 Task: Find connections with filter location Feicheng with filter topic #SEOwith filter profile language French with filter current company IPE Global Limited with filter school Uttarakhand Technical University with filter industry Primary and Secondary Education with filter service category Financial Advisory with filter keywords title Couples Counselor
Action: Mouse moved to (481, 42)
Screenshot: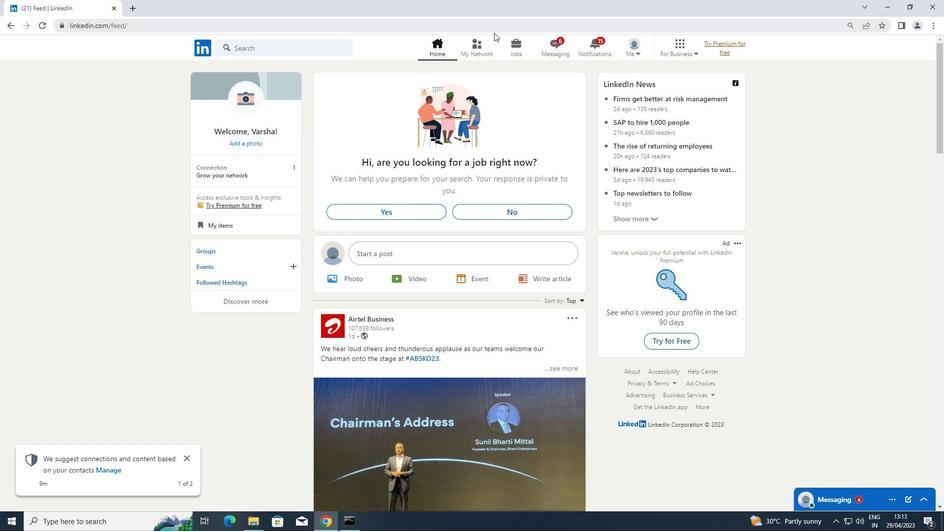 
Action: Mouse pressed left at (481, 42)
Screenshot: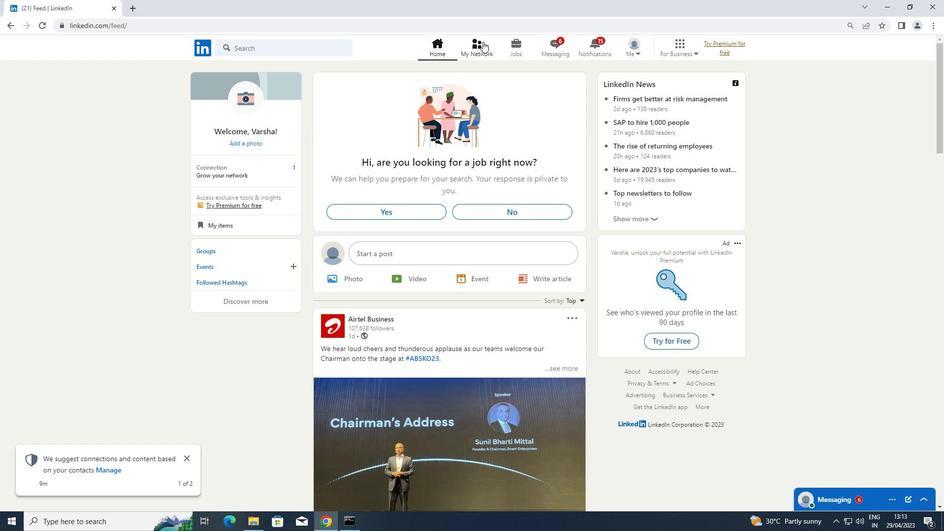 
Action: Mouse moved to (247, 97)
Screenshot: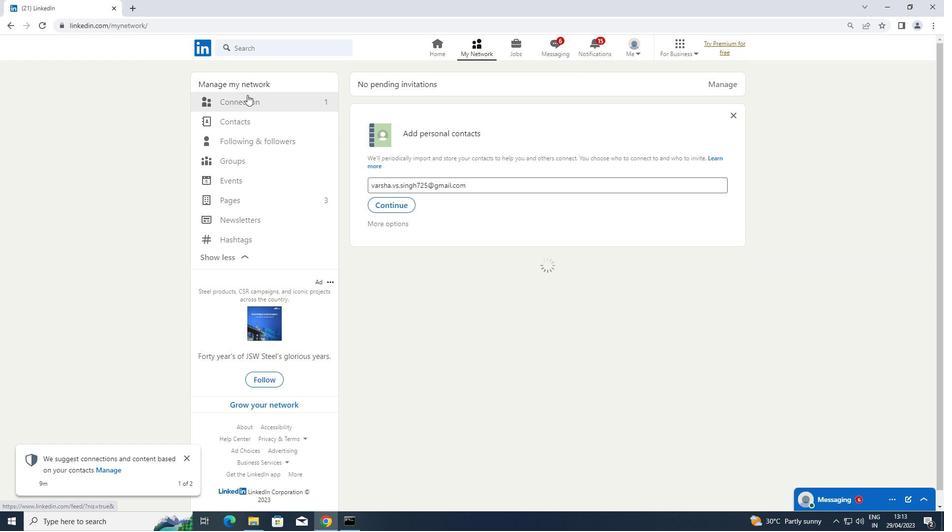 
Action: Mouse pressed left at (247, 97)
Screenshot: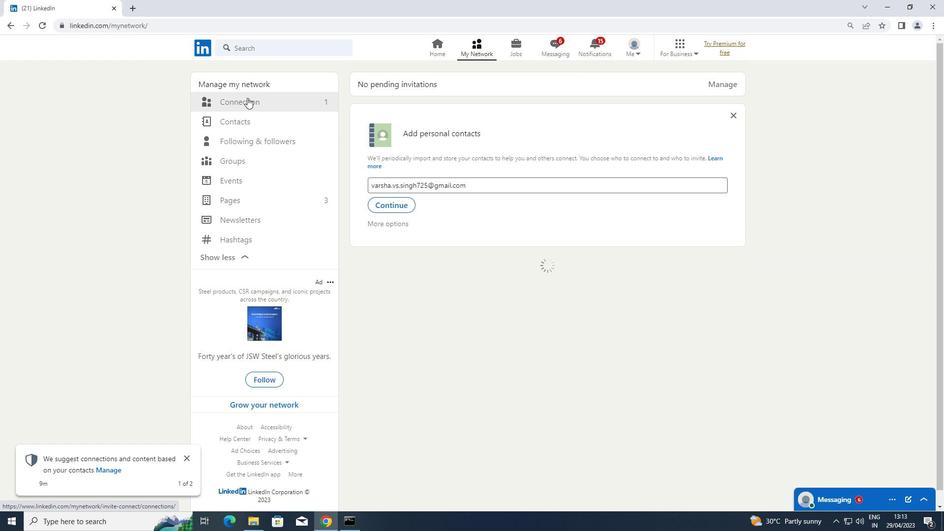 
Action: Mouse moved to (543, 103)
Screenshot: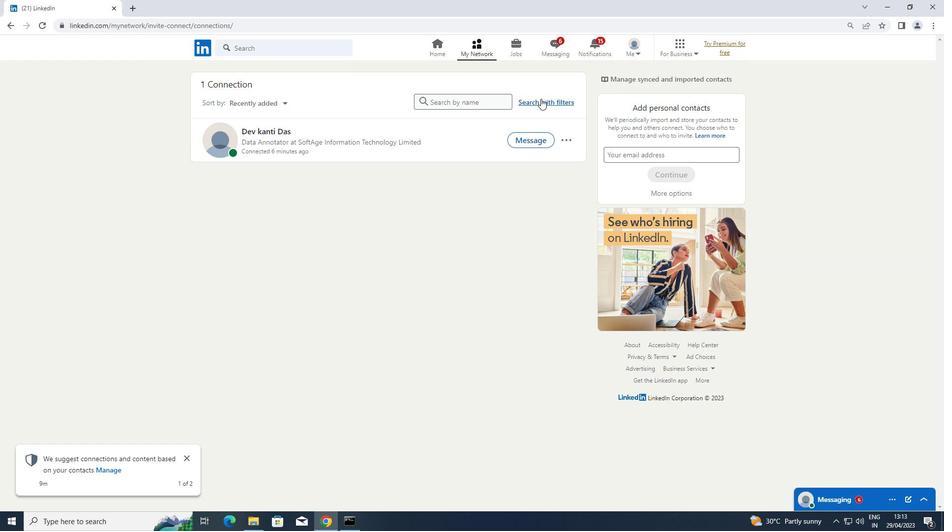 
Action: Mouse pressed left at (543, 103)
Screenshot: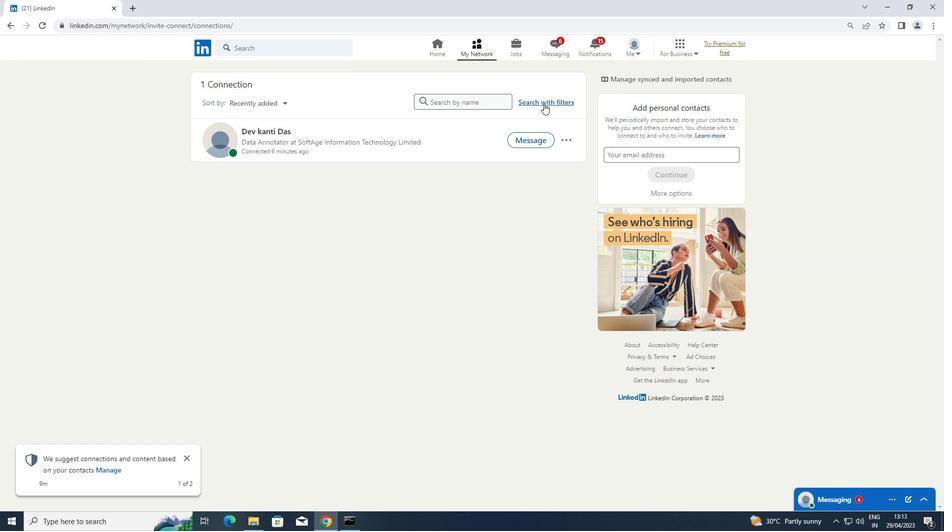
Action: Mouse moved to (500, 80)
Screenshot: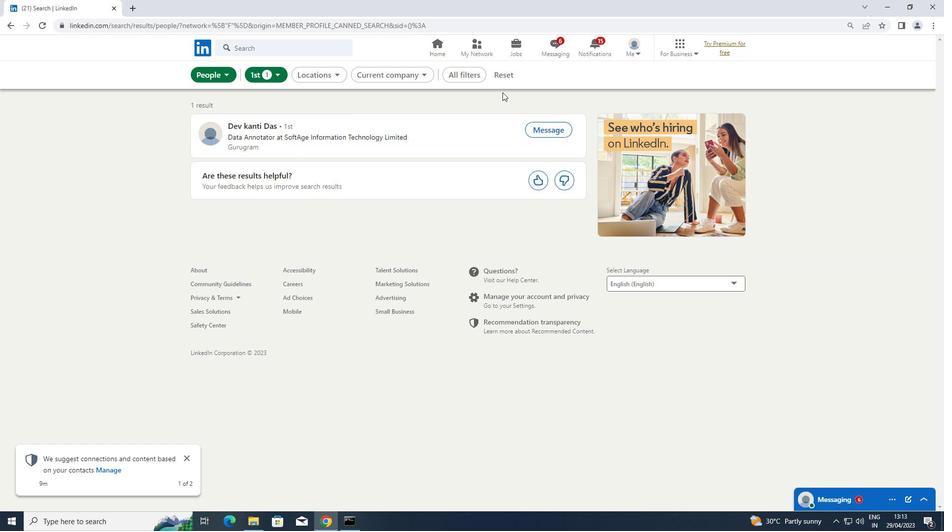 
Action: Mouse pressed left at (500, 80)
Screenshot: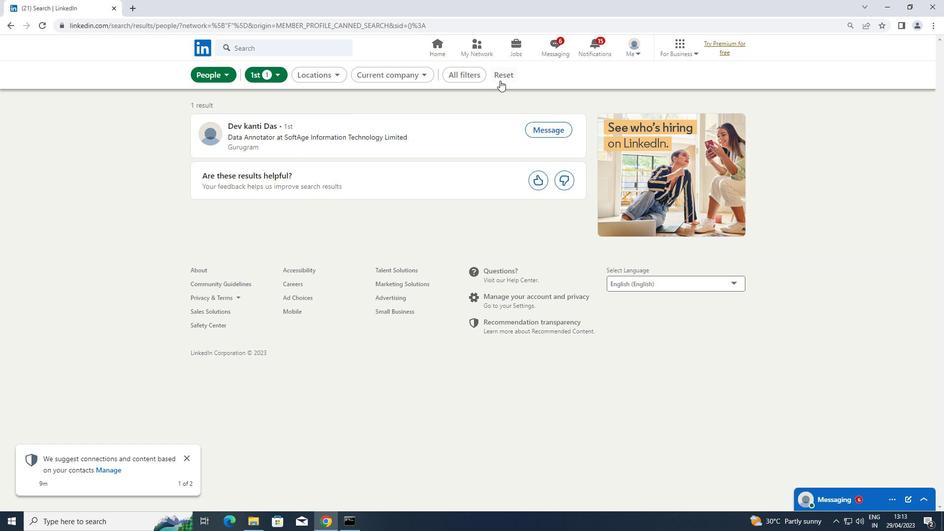 
Action: Mouse moved to (489, 77)
Screenshot: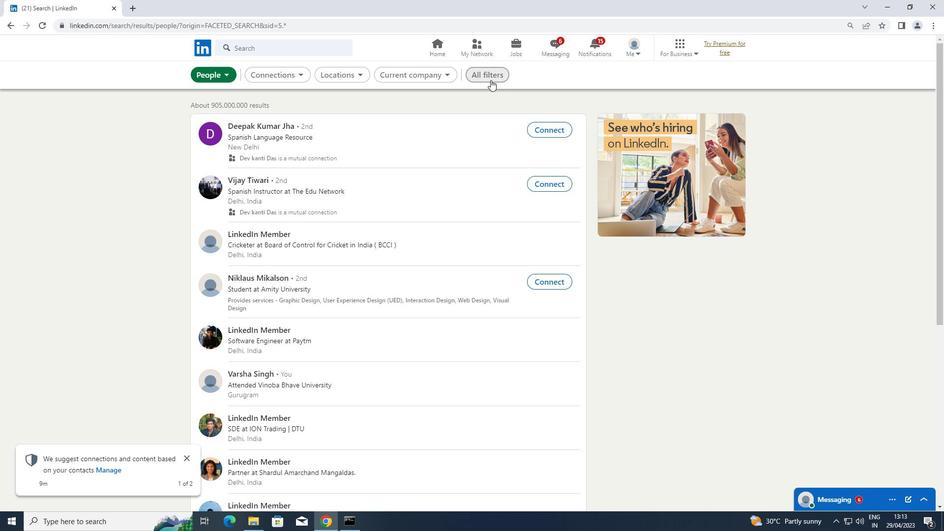 
Action: Mouse pressed left at (489, 77)
Screenshot: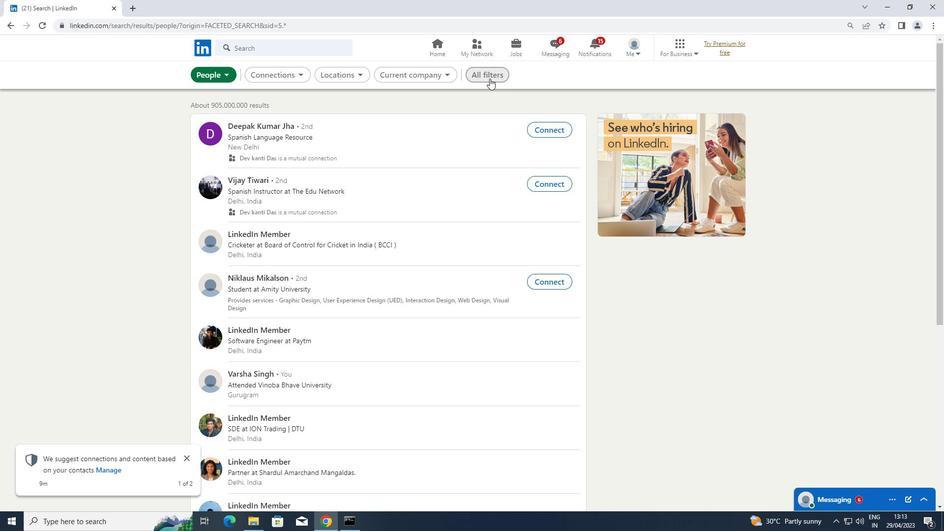 
Action: Mouse moved to (755, 263)
Screenshot: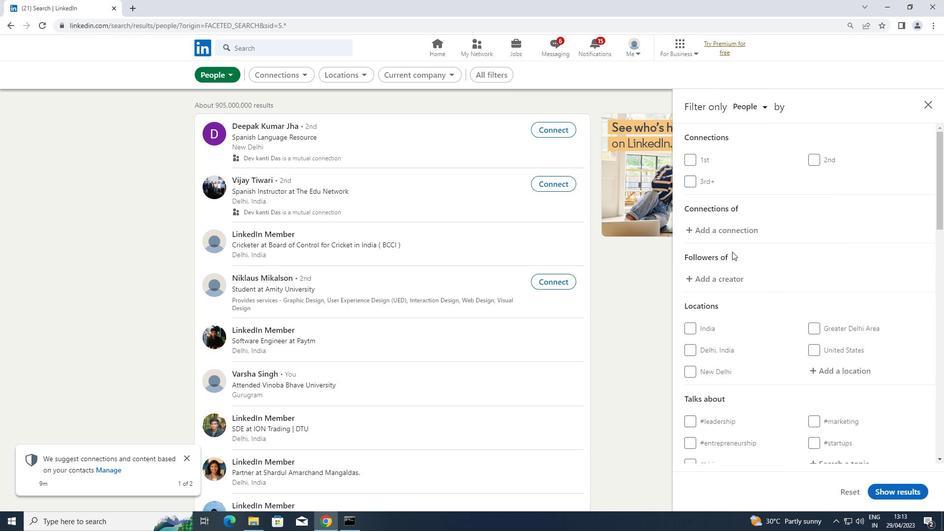 
Action: Mouse scrolled (755, 263) with delta (0, 0)
Screenshot: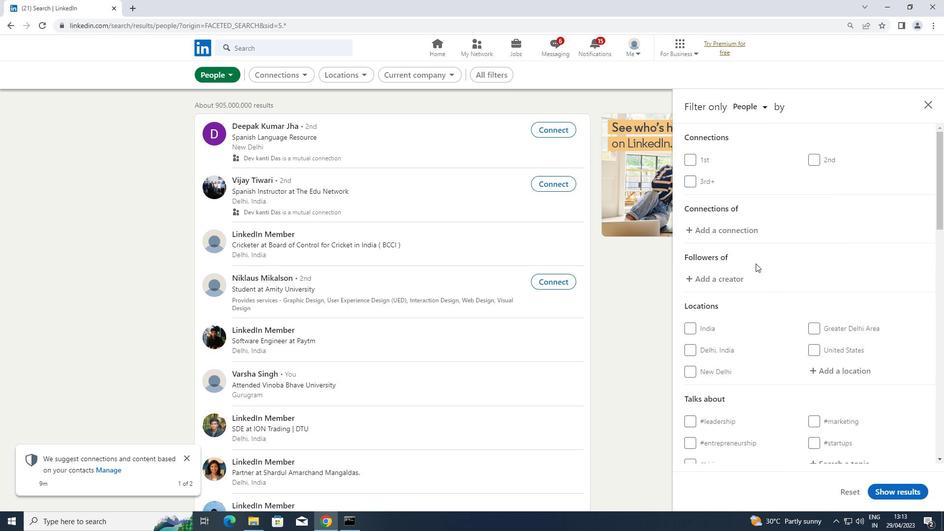 
Action: Mouse moved to (837, 317)
Screenshot: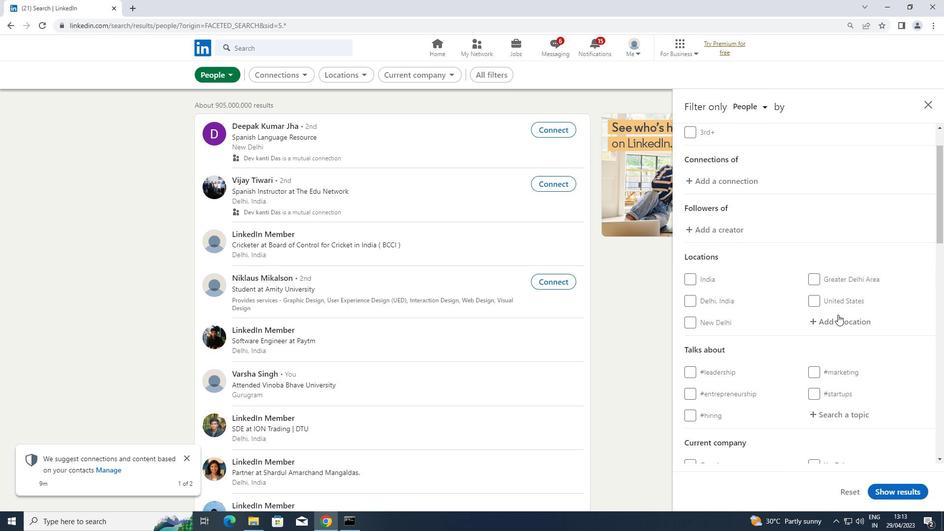 
Action: Mouse pressed left at (837, 317)
Screenshot: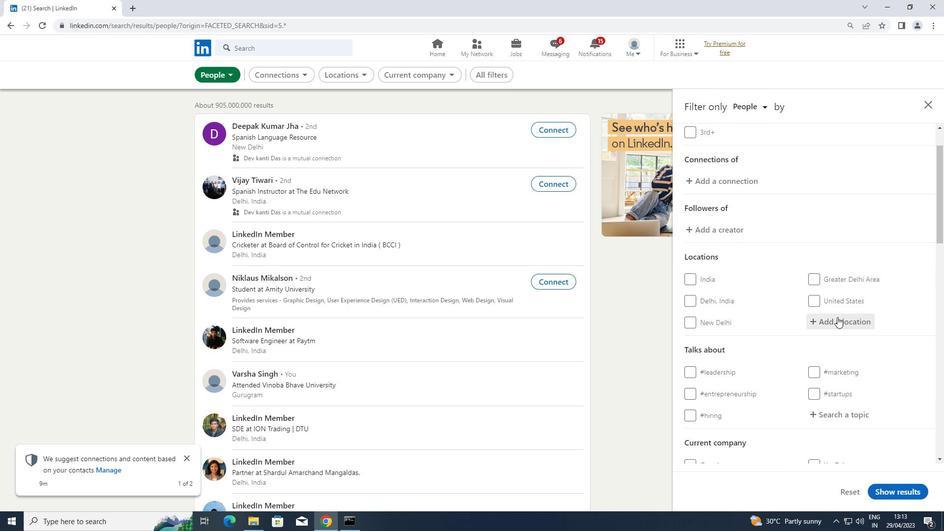 
Action: Key pressed <Key.shift>FEICHENG
Screenshot: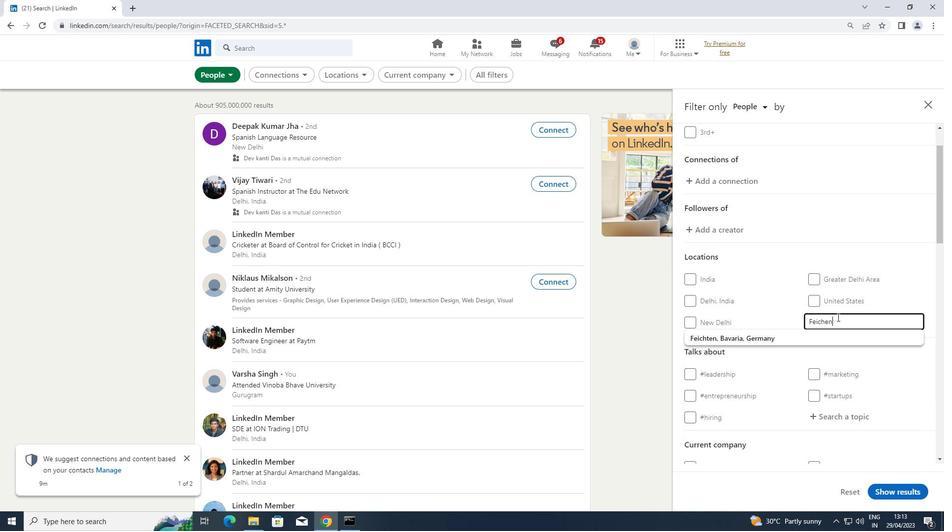 
Action: Mouse moved to (802, 318)
Screenshot: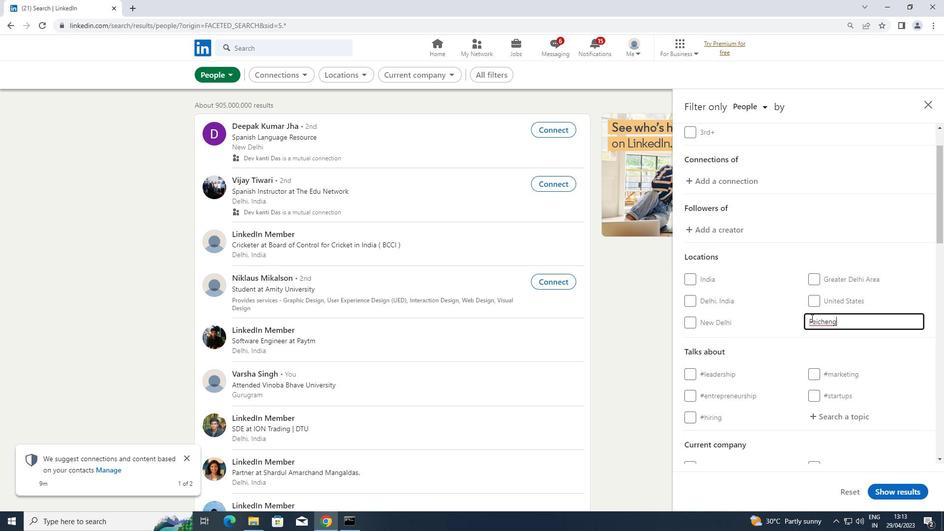 
Action: Mouse scrolled (802, 317) with delta (0, 0)
Screenshot: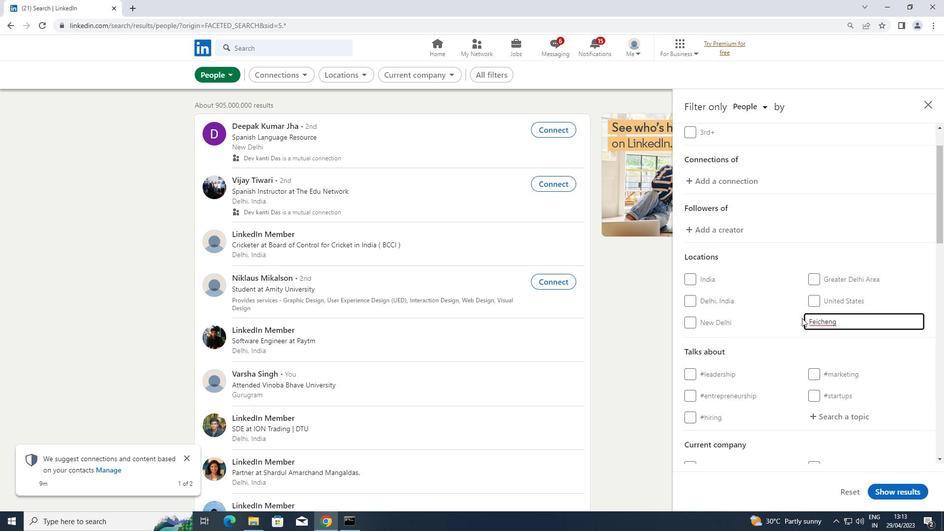 
Action: Mouse moved to (828, 364)
Screenshot: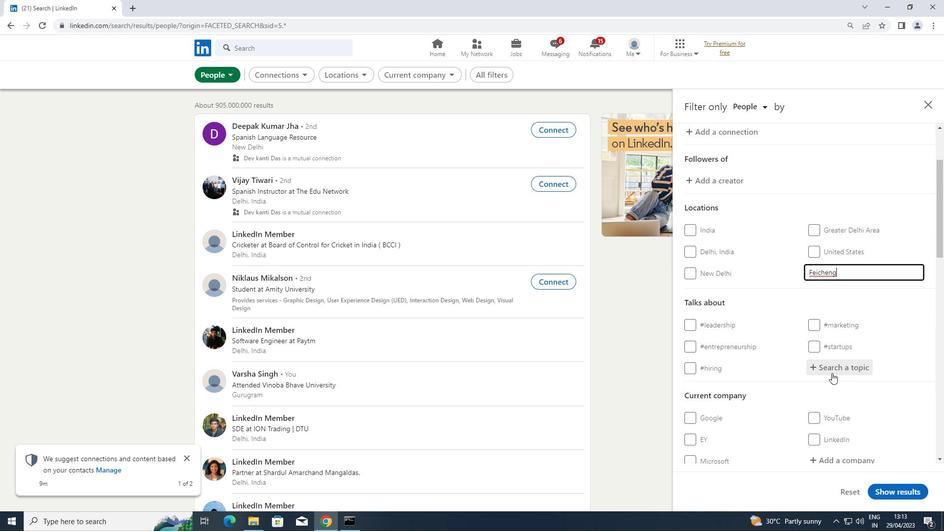 
Action: Mouse pressed left at (828, 364)
Screenshot: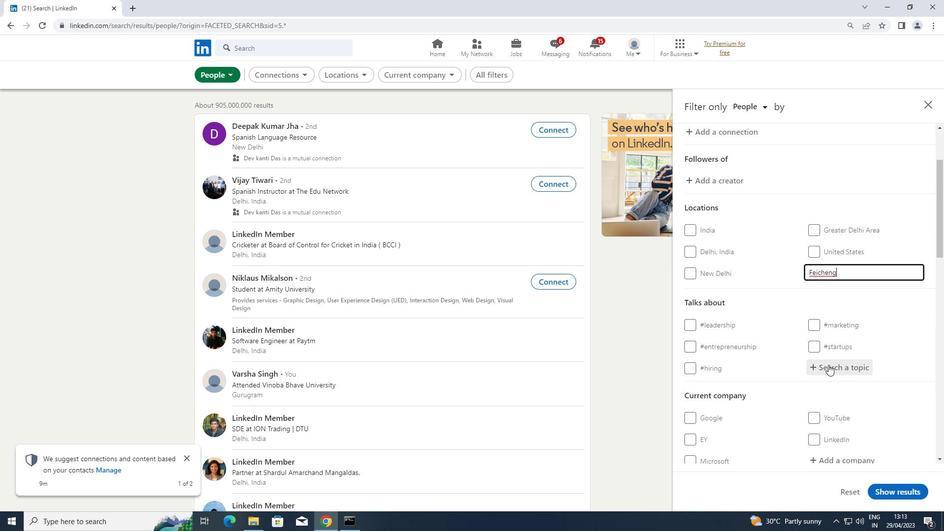 
Action: Mouse moved to (828, 364)
Screenshot: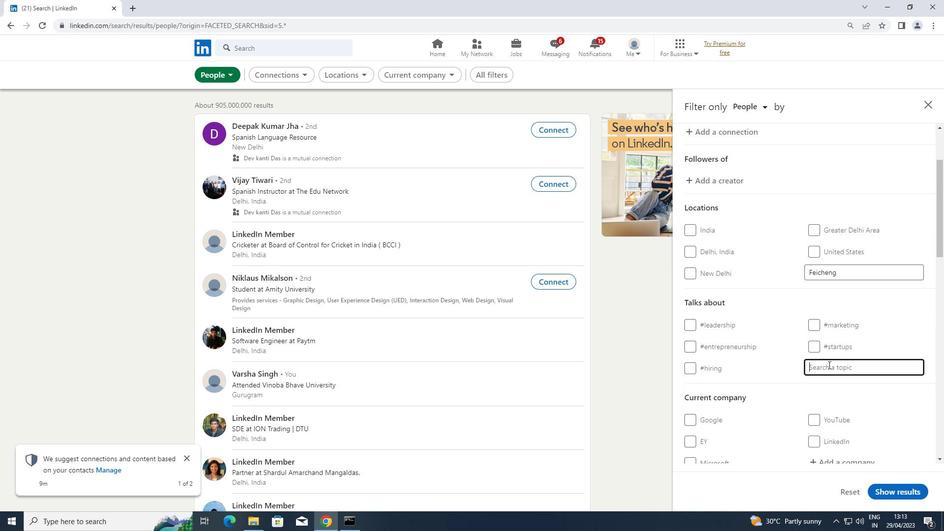 
Action: Key pressed <Key.shift>#<Key.shift><Key.shift>SEO
Screenshot: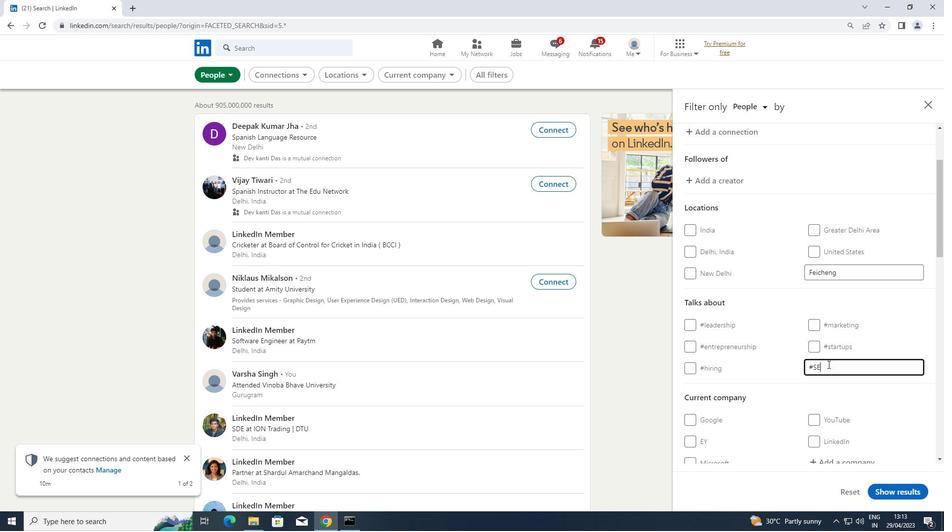 
Action: Mouse scrolled (828, 363) with delta (0, 0)
Screenshot: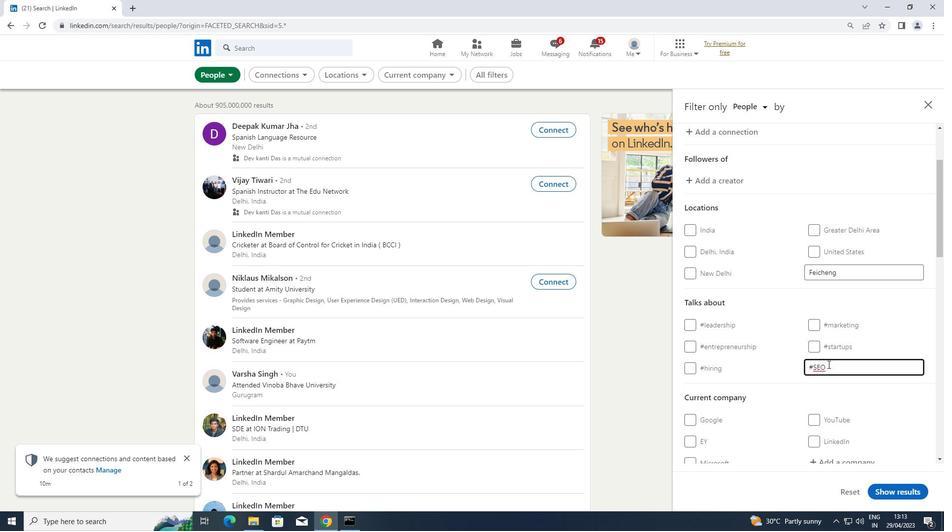 
Action: Mouse scrolled (828, 363) with delta (0, 0)
Screenshot: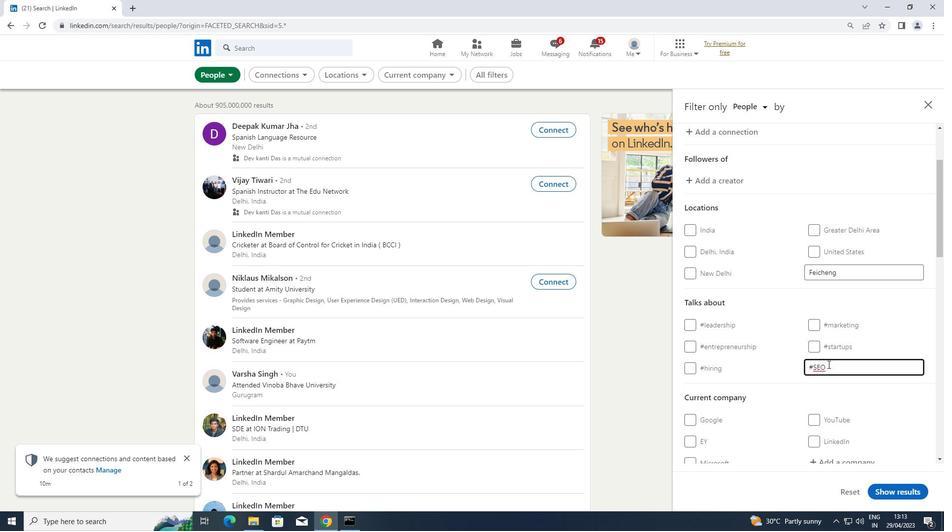 
Action: Mouse moved to (824, 362)
Screenshot: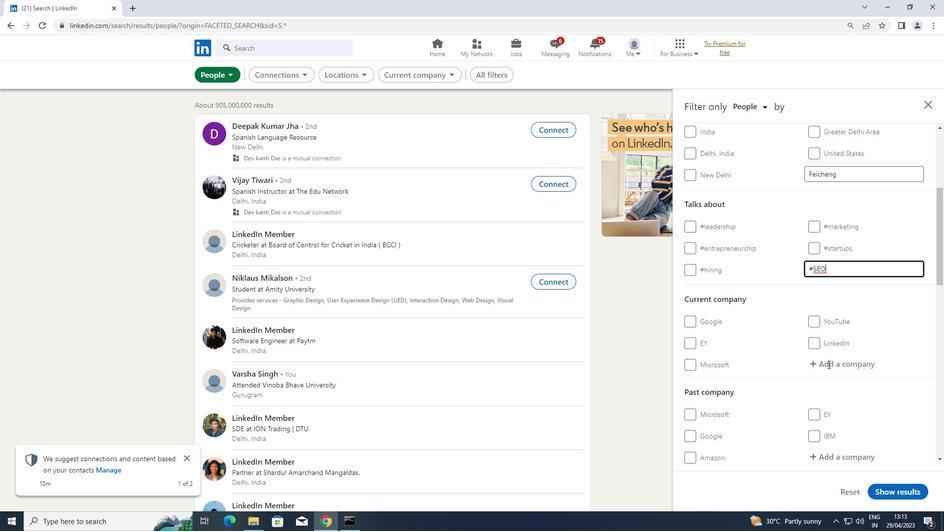 
Action: Mouse scrolled (824, 362) with delta (0, 0)
Screenshot: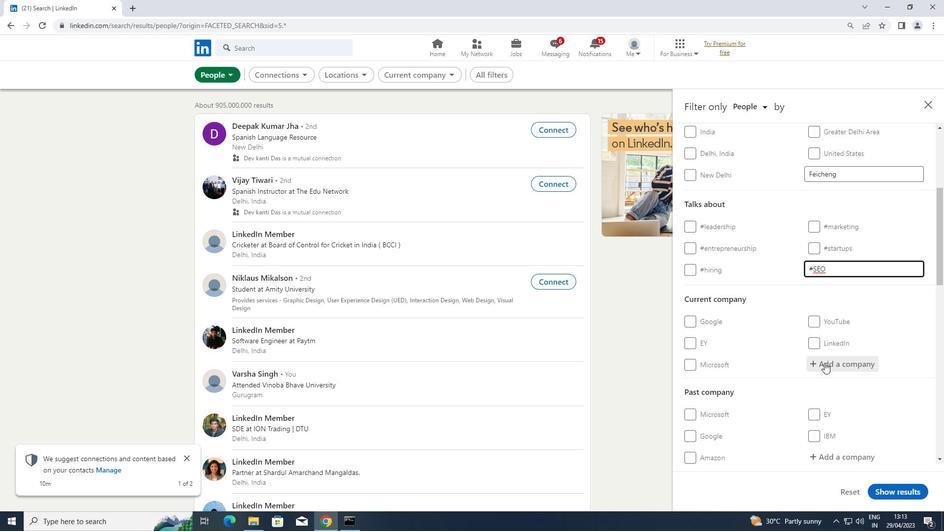 
Action: Mouse scrolled (824, 362) with delta (0, 0)
Screenshot: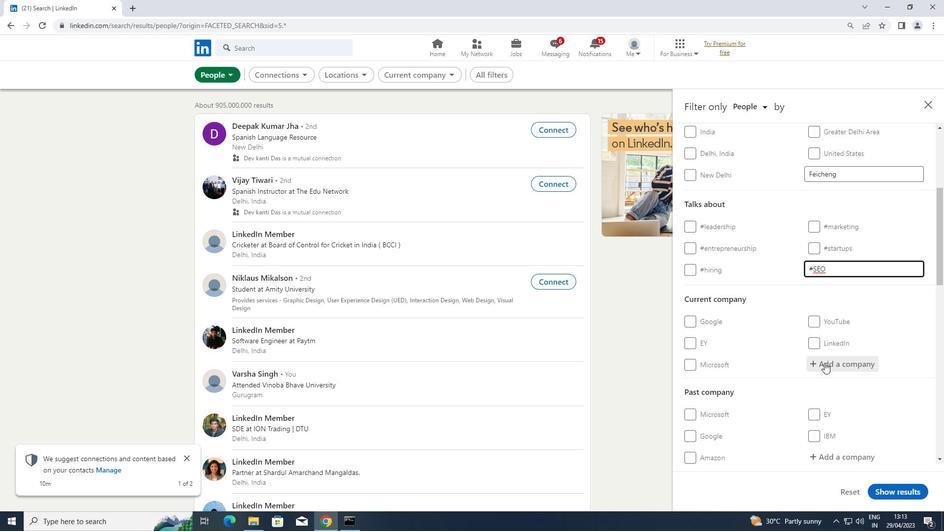 
Action: Mouse moved to (793, 363)
Screenshot: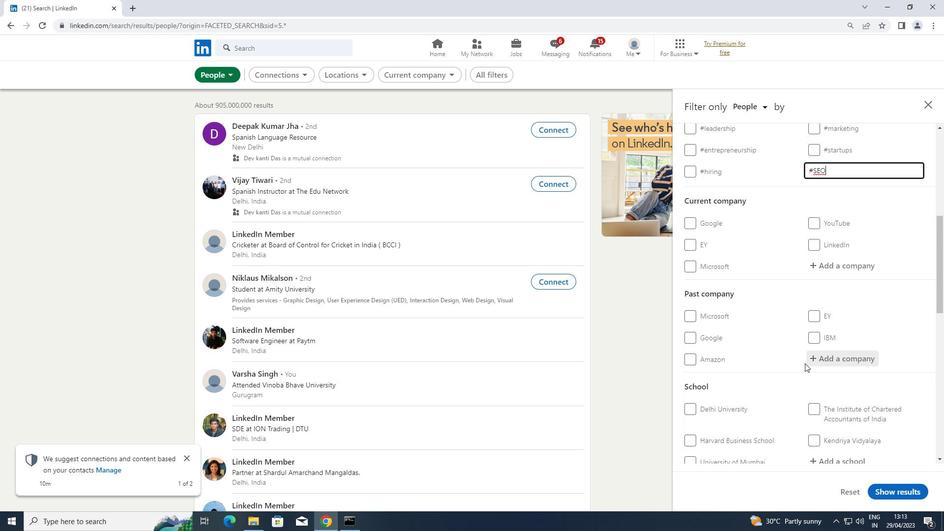 
Action: Mouse scrolled (793, 362) with delta (0, 0)
Screenshot: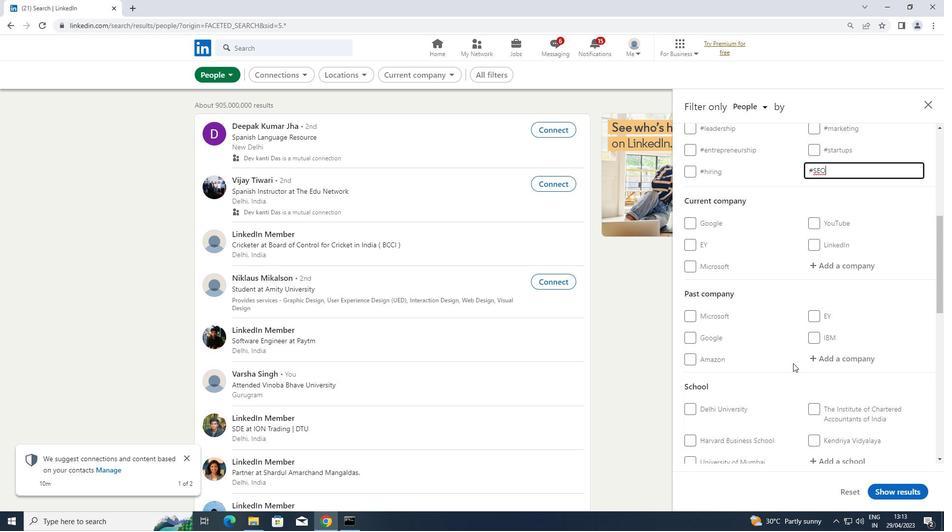 
Action: Mouse scrolled (793, 362) with delta (0, 0)
Screenshot: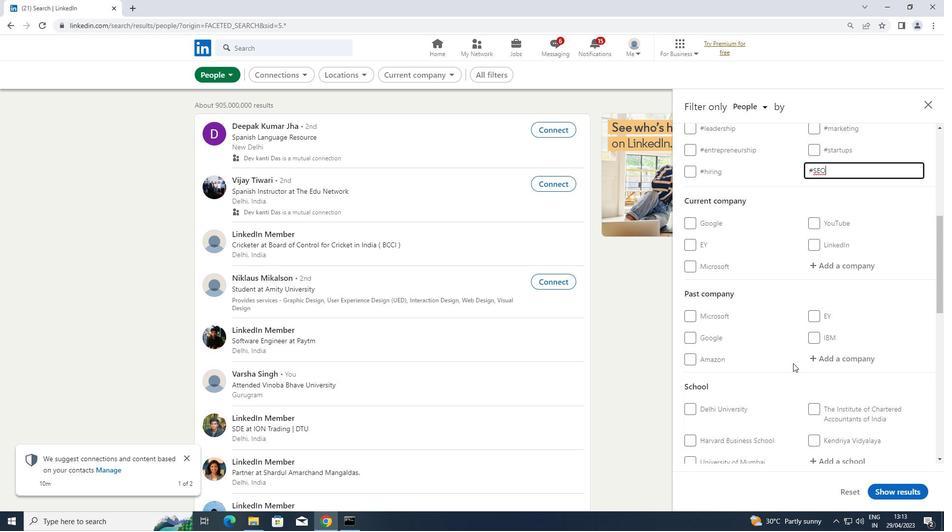 
Action: Mouse scrolled (793, 362) with delta (0, 0)
Screenshot: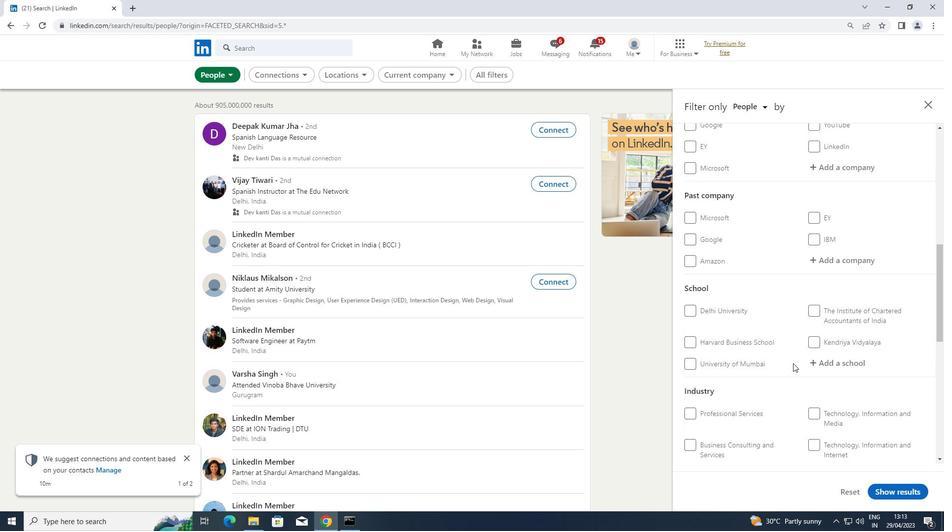 
Action: Mouse scrolled (793, 362) with delta (0, 0)
Screenshot: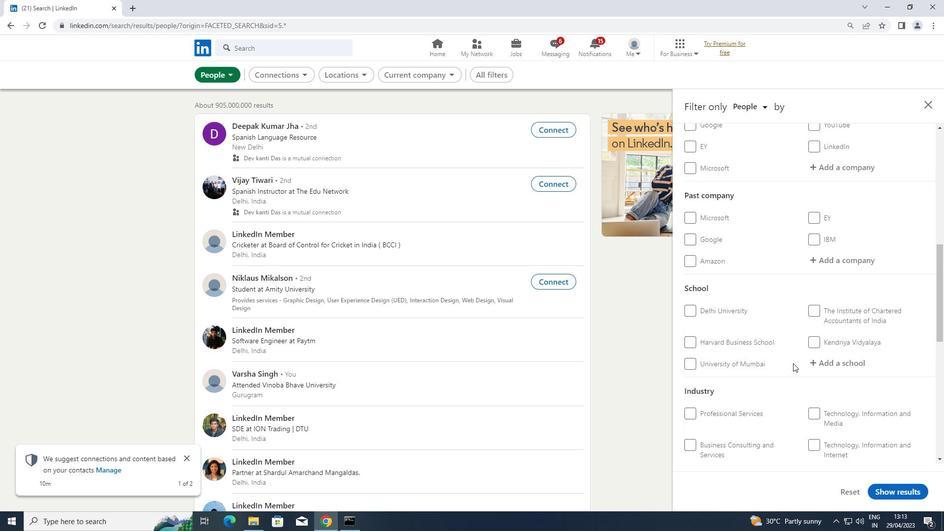 
Action: Mouse scrolled (793, 362) with delta (0, 0)
Screenshot: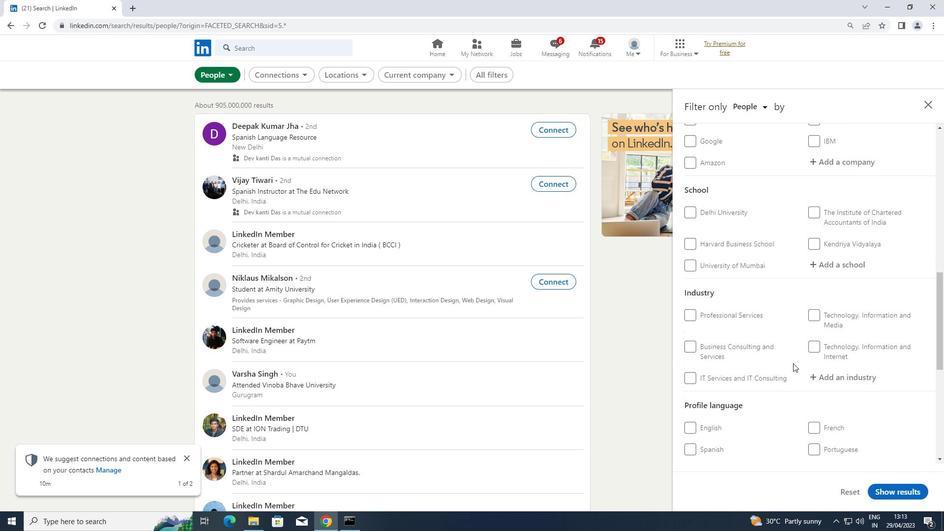 
Action: Mouse moved to (813, 381)
Screenshot: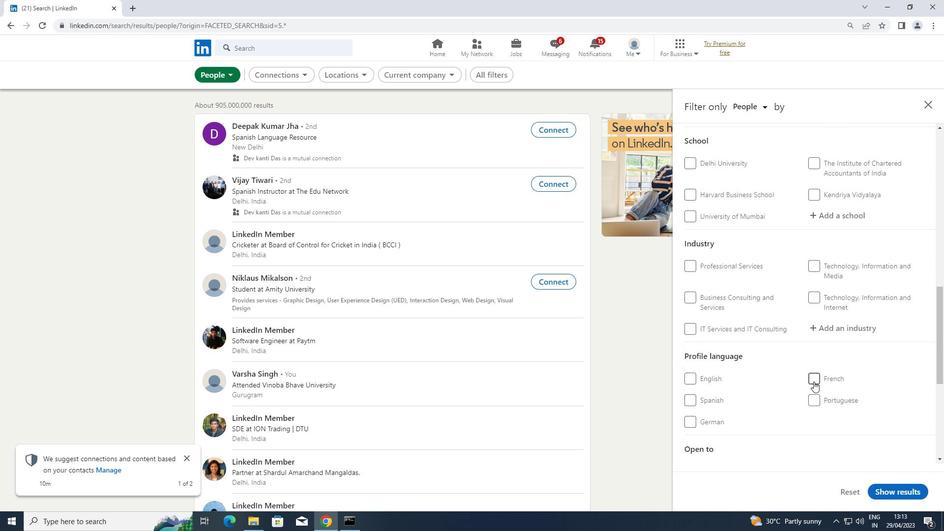 
Action: Mouse pressed left at (813, 381)
Screenshot: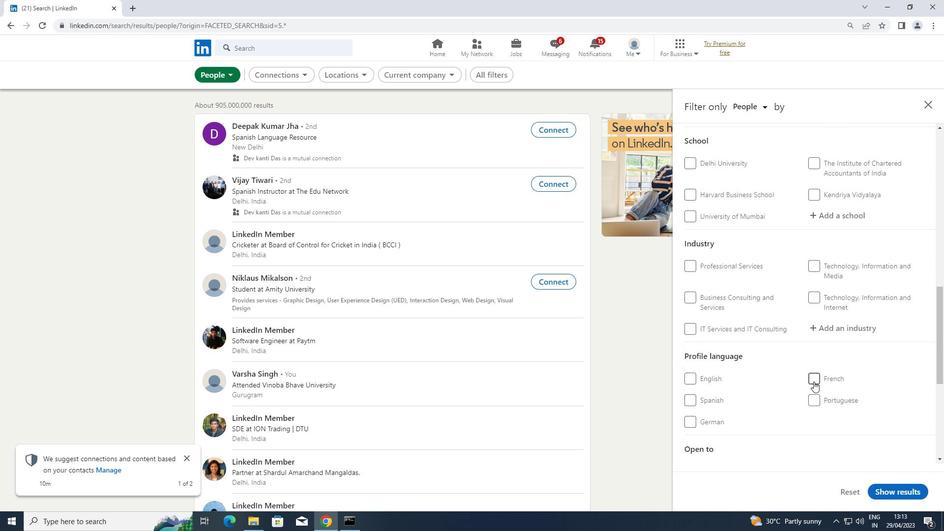 
Action: Mouse moved to (793, 378)
Screenshot: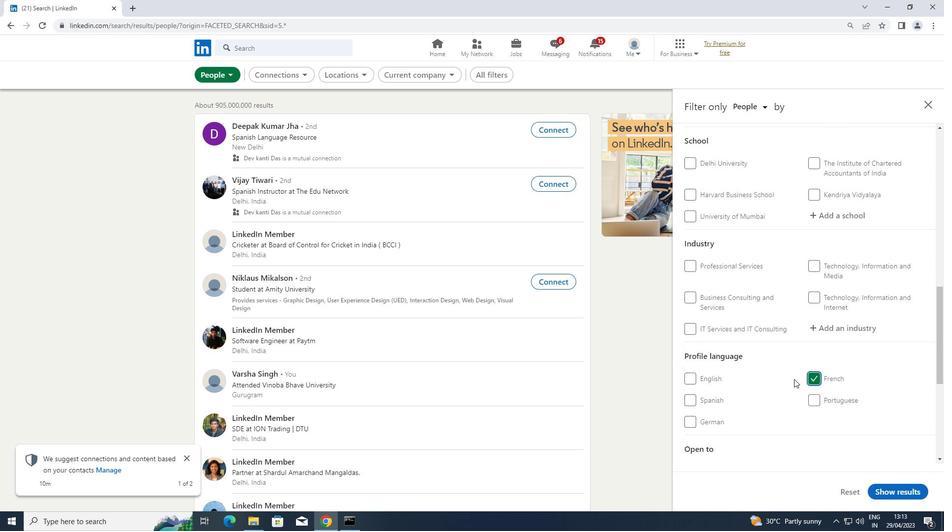 
Action: Mouse scrolled (793, 378) with delta (0, 0)
Screenshot: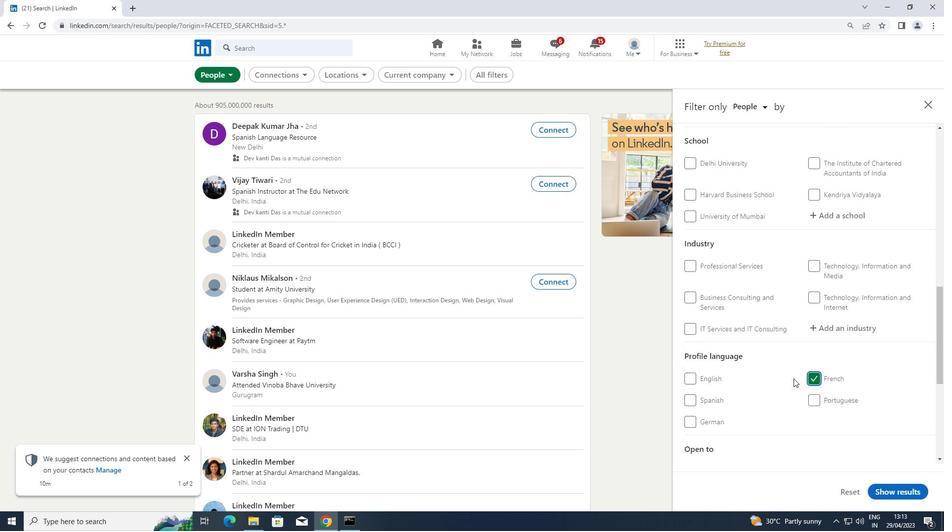 
Action: Mouse scrolled (793, 378) with delta (0, 0)
Screenshot: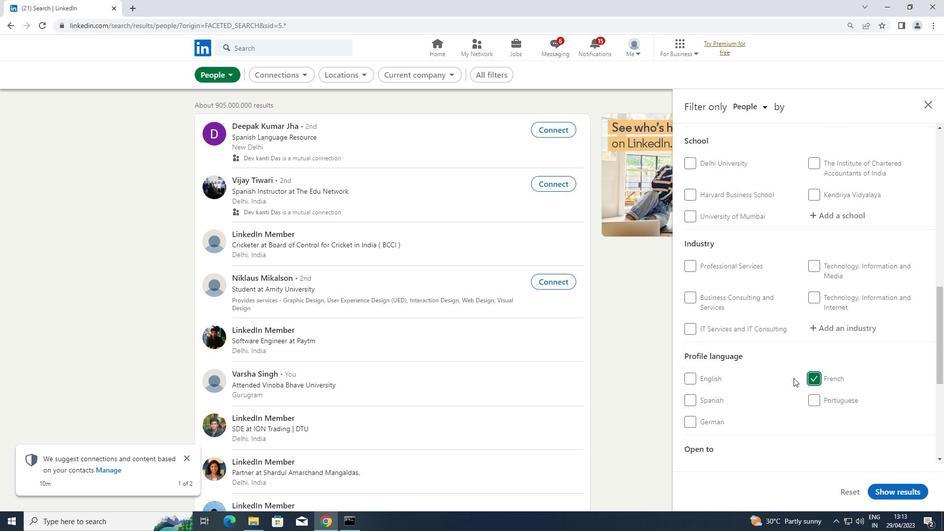 
Action: Mouse scrolled (793, 378) with delta (0, 0)
Screenshot: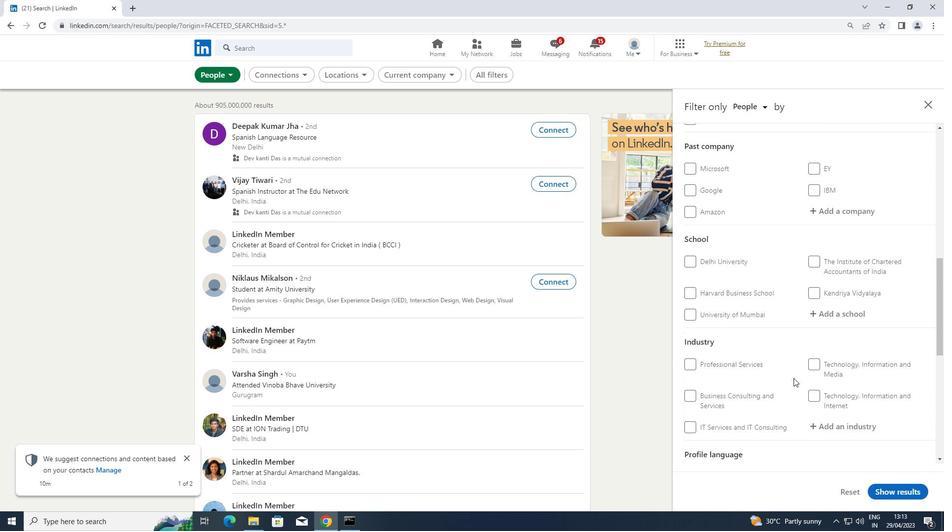 
Action: Mouse scrolled (793, 378) with delta (0, 0)
Screenshot: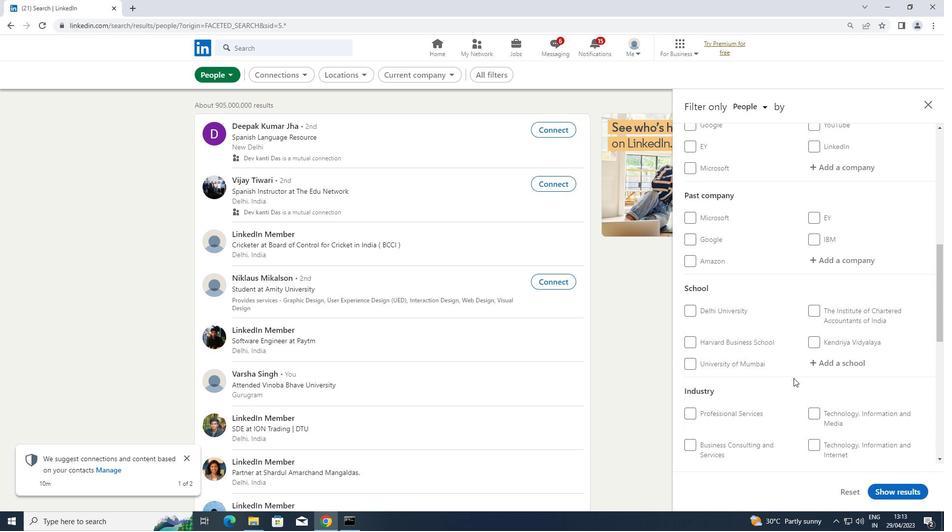 
Action: Mouse scrolled (793, 378) with delta (0, 0)
Screenshot: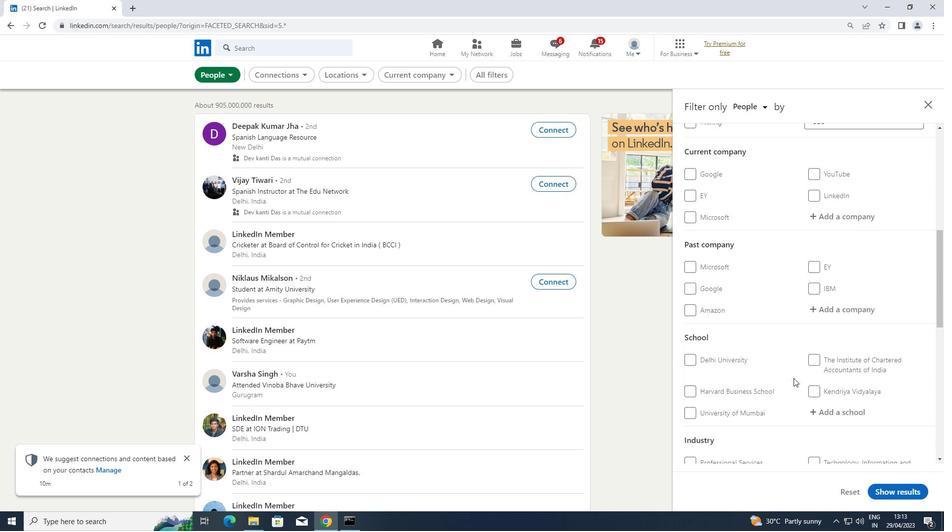 
Action: Mouse moved to (855, 266)
Screenshot: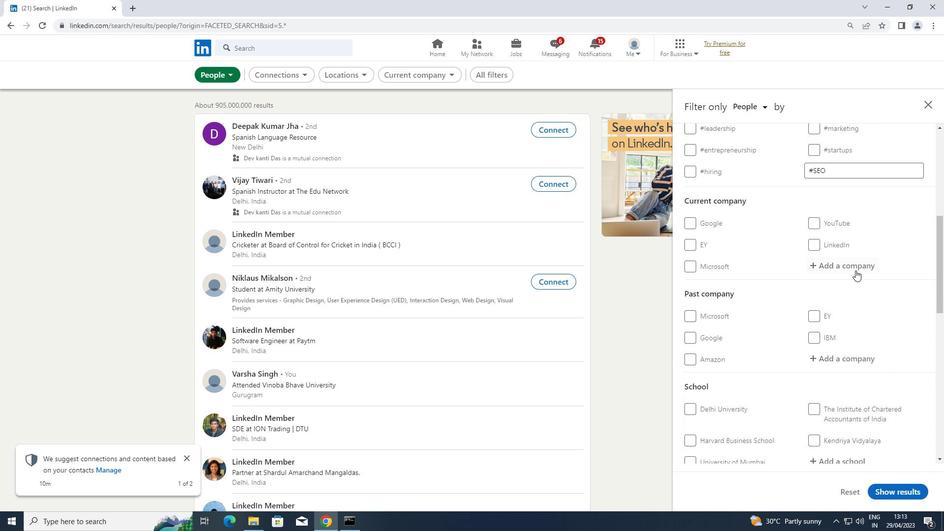 
Action: Mouse pressed left at (855, 266)
Screenshot: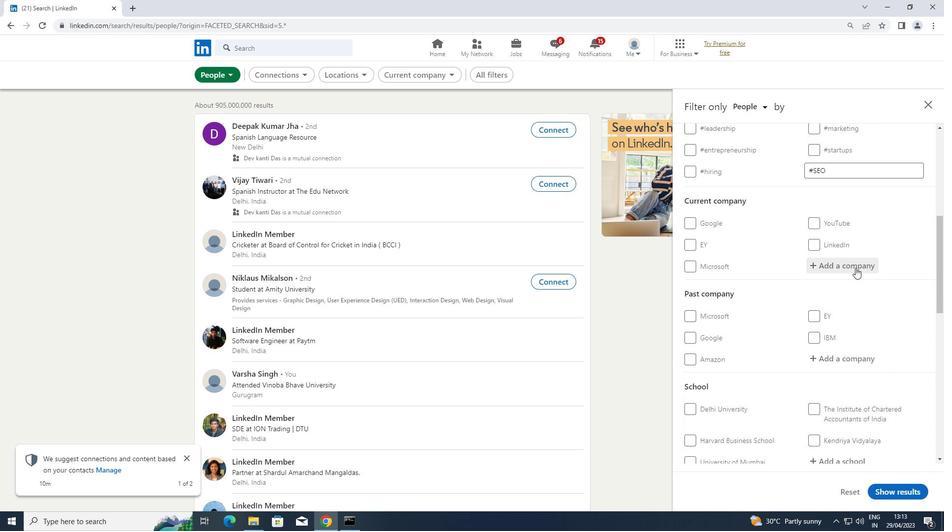 
Action: Key pressed <Key.shift>IPE<Key.space>
Screenshot: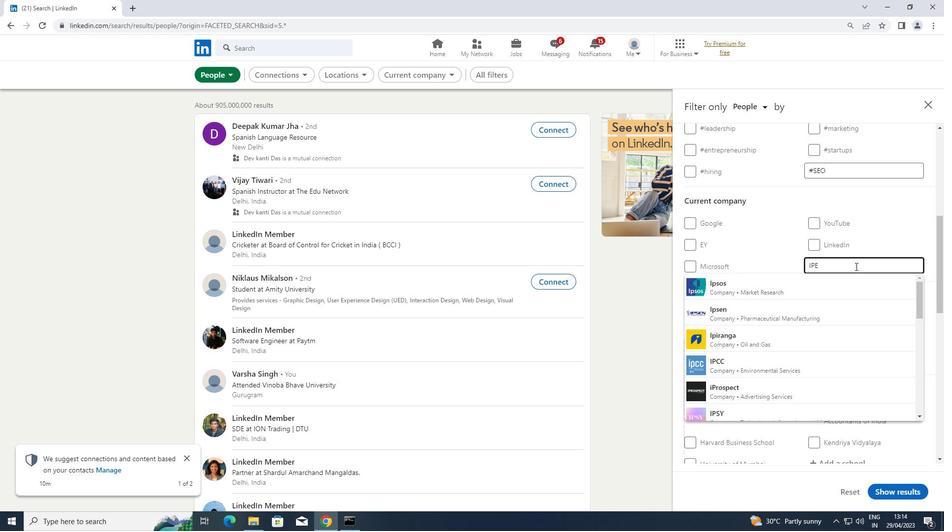 
Action: Mouse moved to (771, 282)
Screenshot: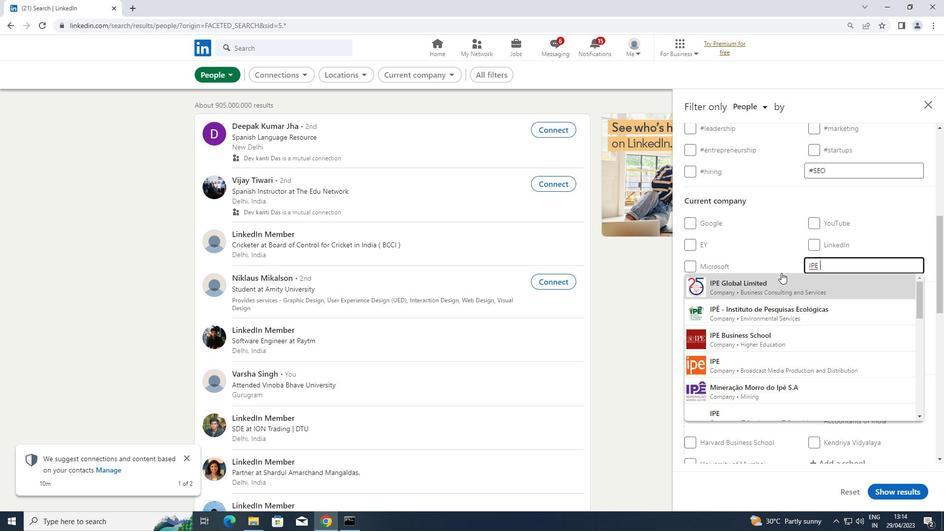 
Action: Mouse pressed left at (771, 282)
Screenshot: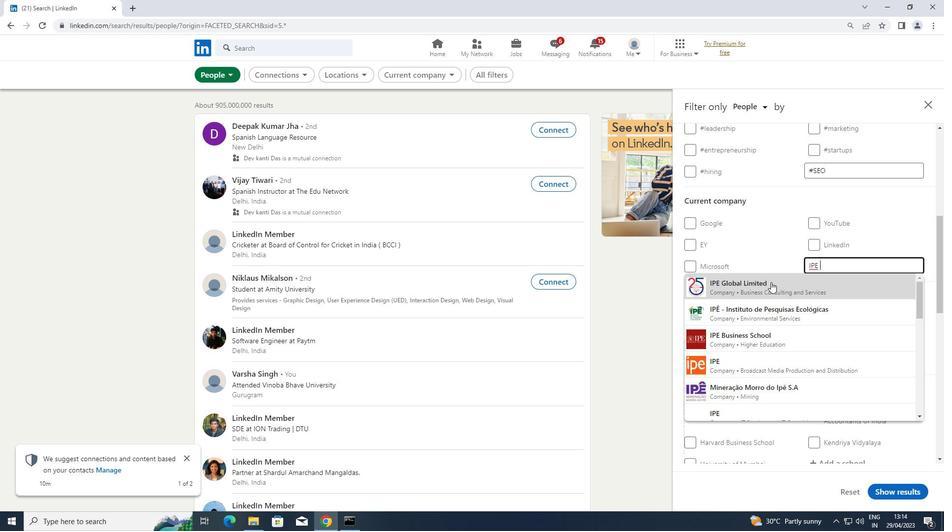 
Action: Mouse scrolled (771, 281) with delta (0, 0)
Screenshot: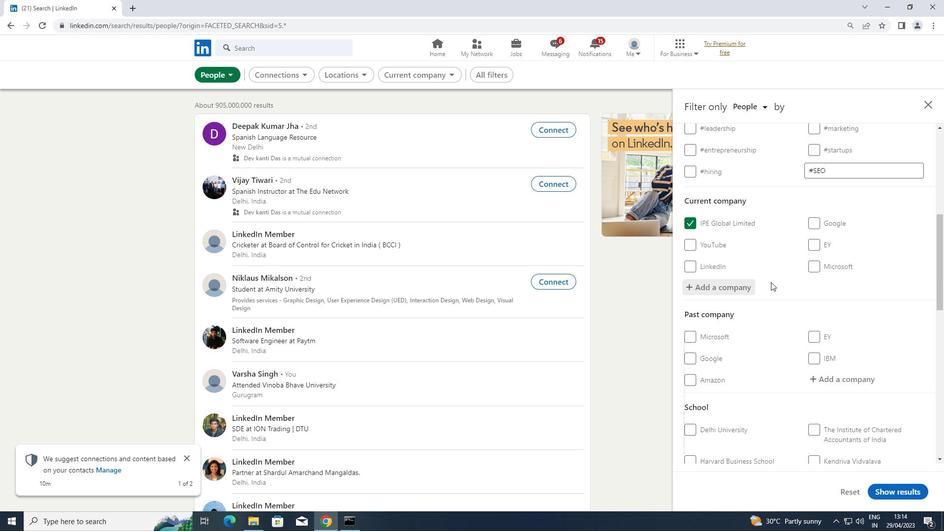 
Action: Mouse scrolled (771, 281) with delta (0, 0)
Screenshot: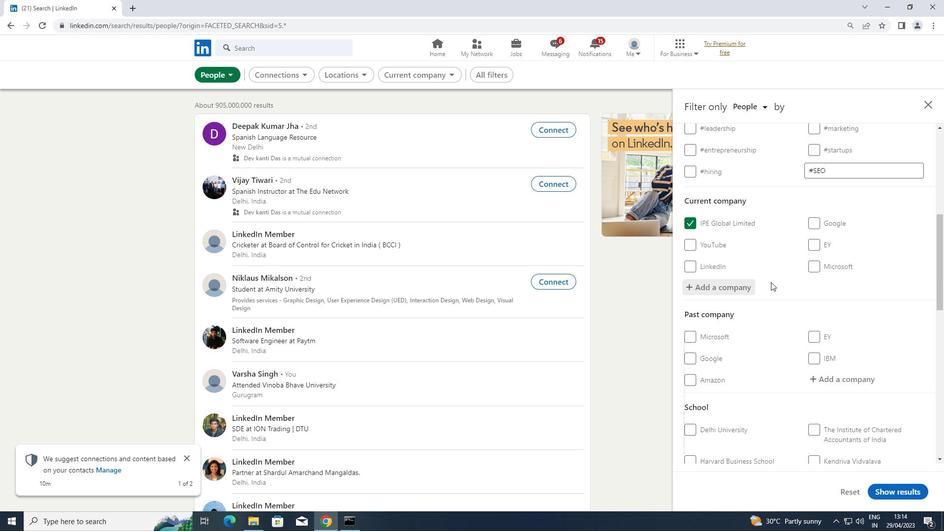
Action: Mouse moved to (850, 377)
Screenshot: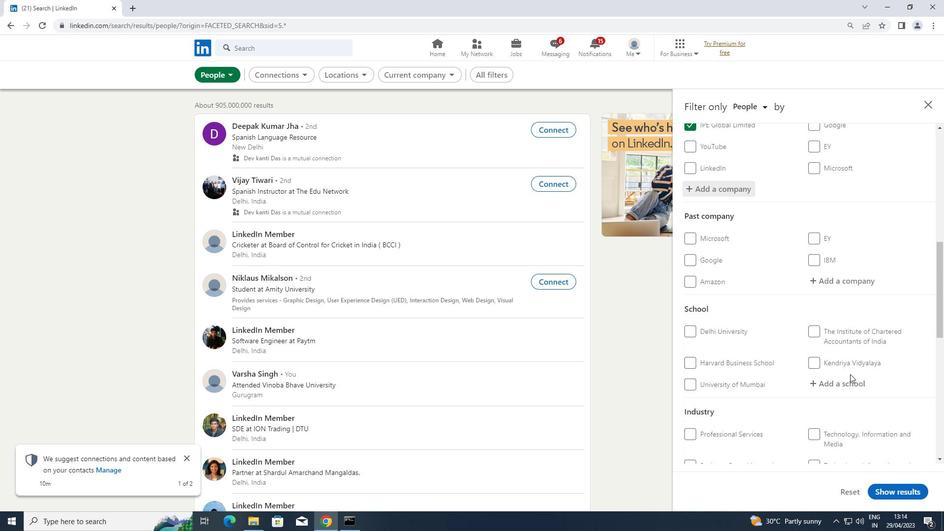 
Action: Mouse pressed left at (850, 377)
Screenshot: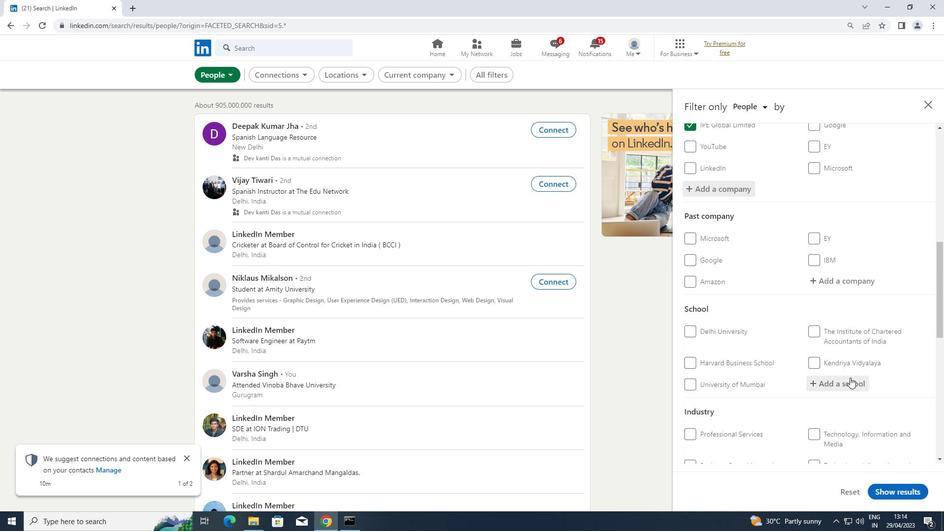 
Action: Key pressed <Key.shift>UTTARAKHAND
Screenshot: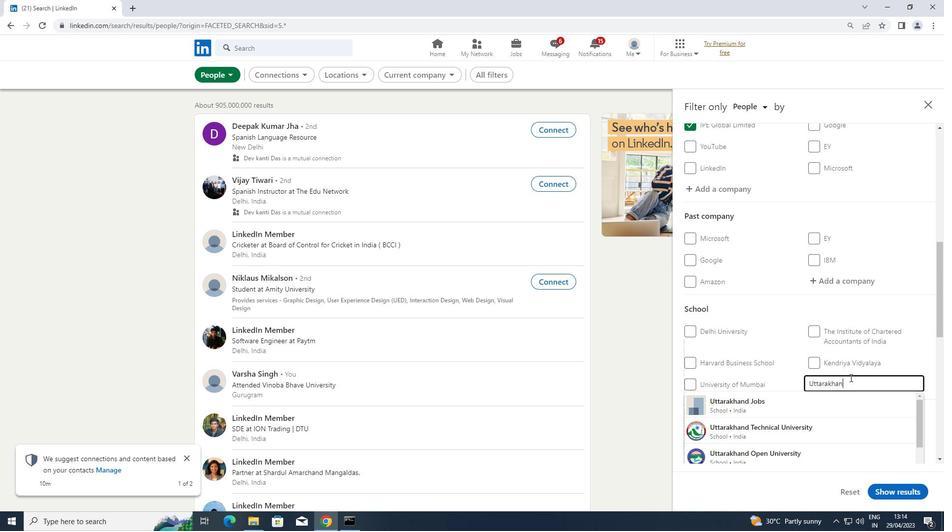 
Action: Mouse moved to (772, 439)
Screenshot: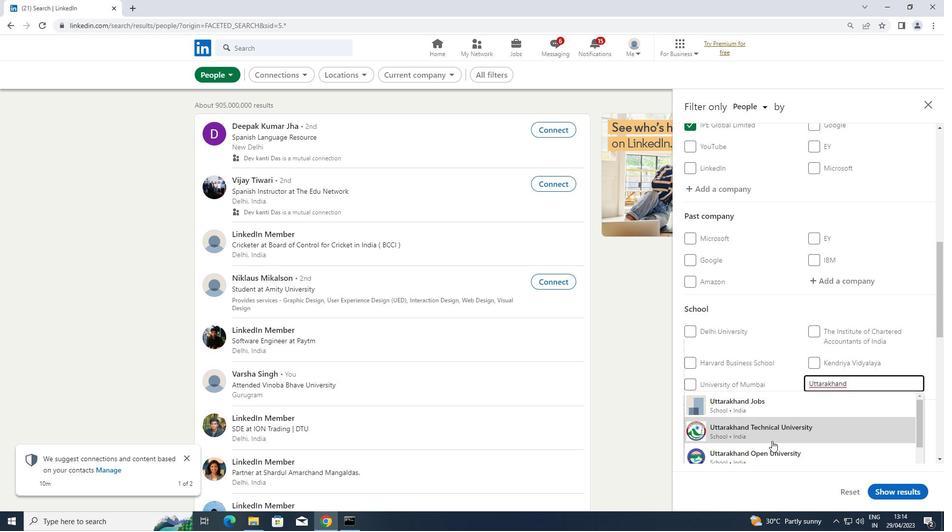 
Action: Mouse pressed left at (772, 439)
Screenshot: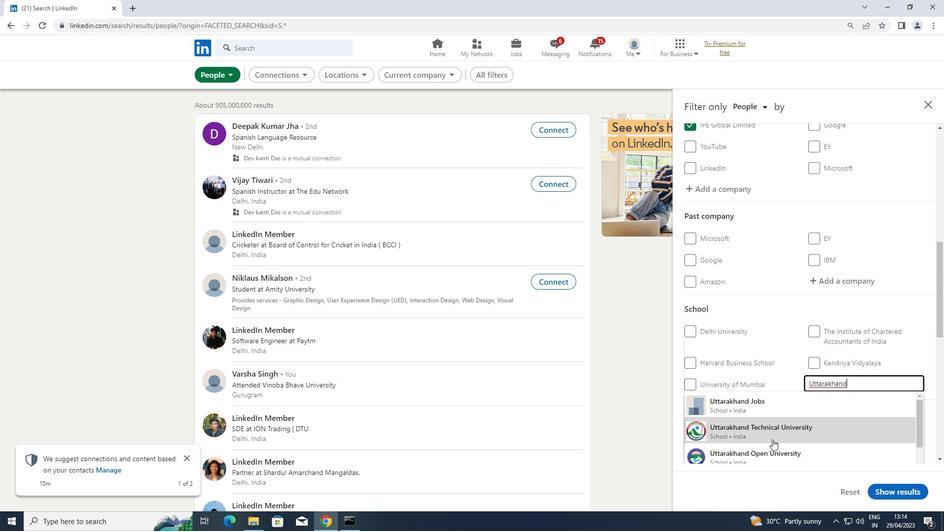 
Action: Mouse moved to (787, 390)
Screenshot: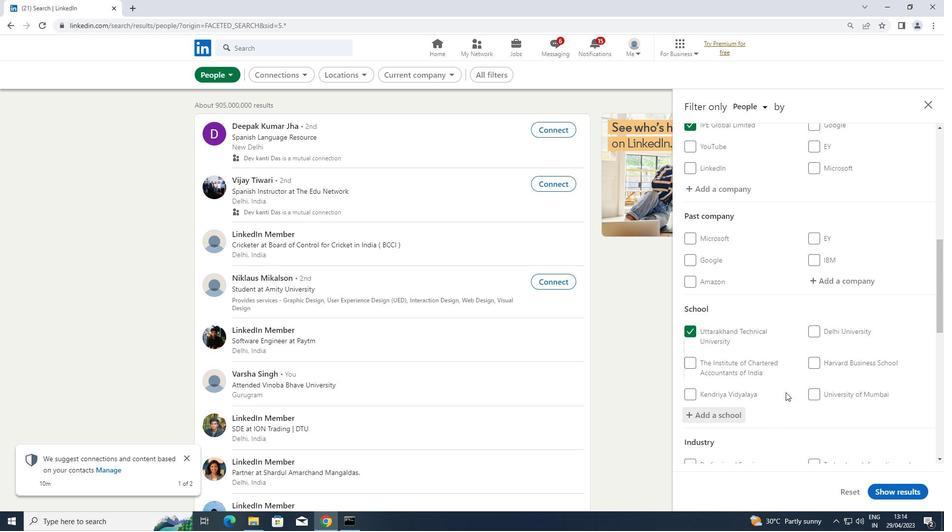 
Action: Mouse scrolled (787, 390) with delta (0, 0)
Screenshot: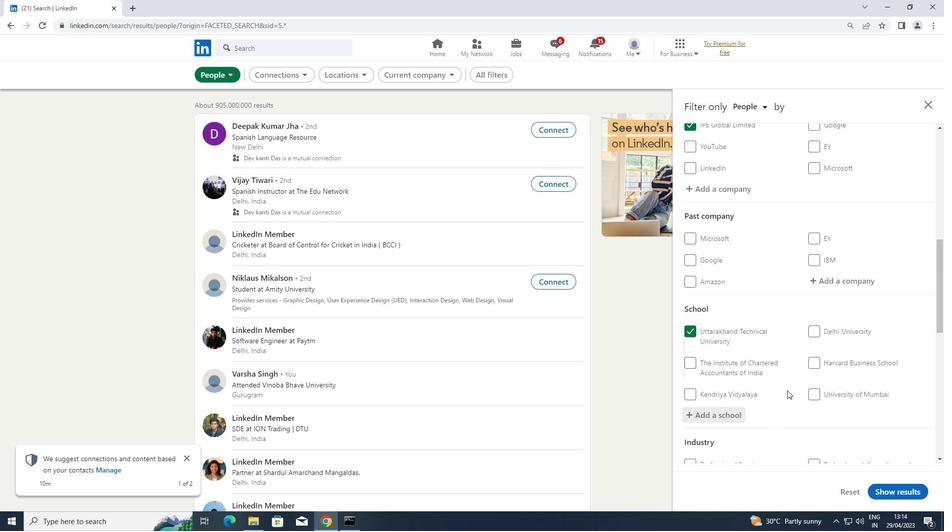 
Action: Mouse scrolled (787, 390) with delta (0, 0)
Screenshot: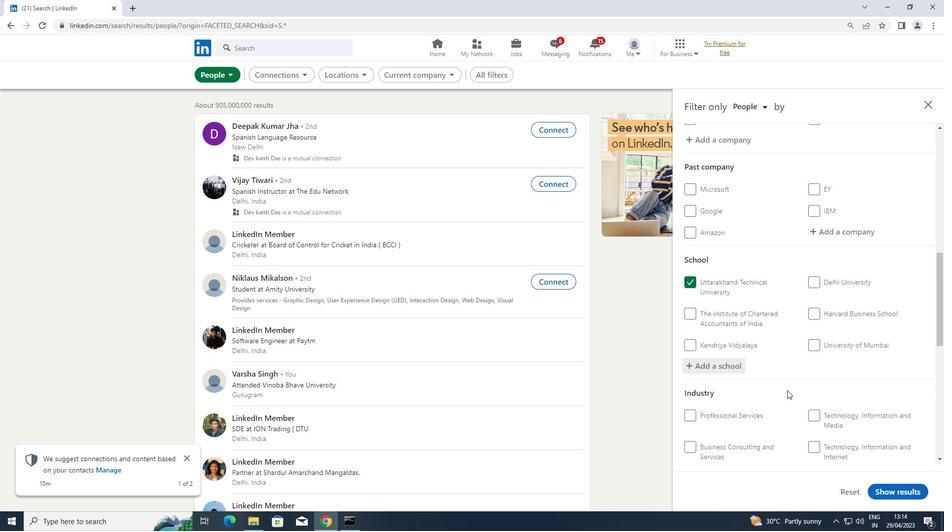
Action: Mouse scrolled (787, 390) with delta (0, 0)
Screenshot: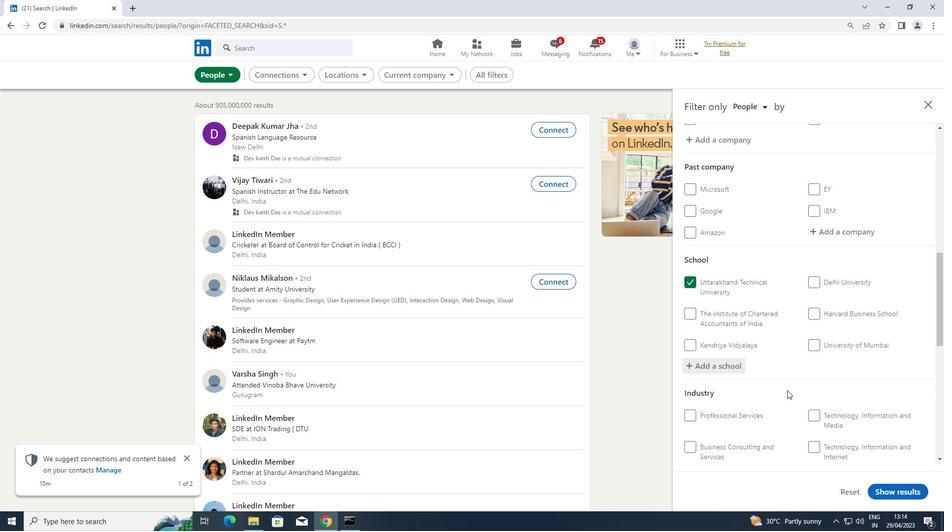 
Action: Mouse moved to (824, 375)
Screenshot: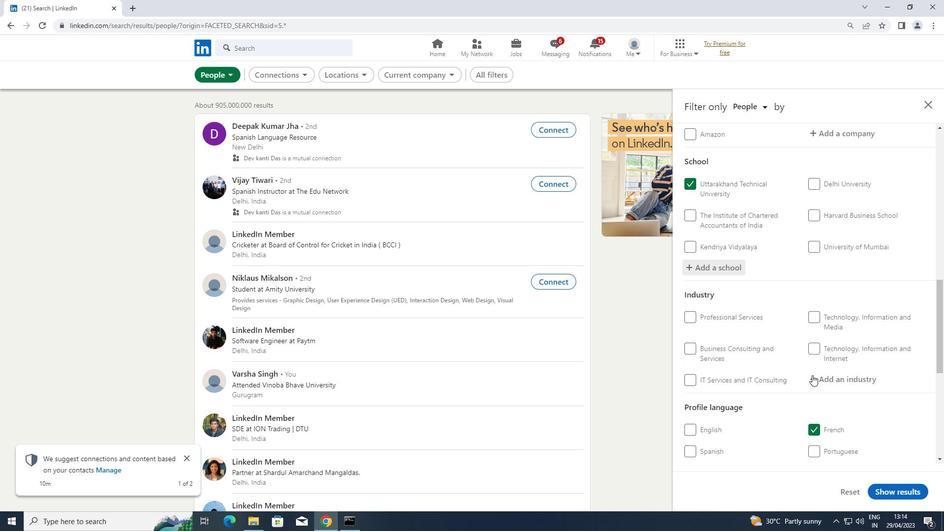 
Action: Mouse pressed left at (824, 375)
Screenshot: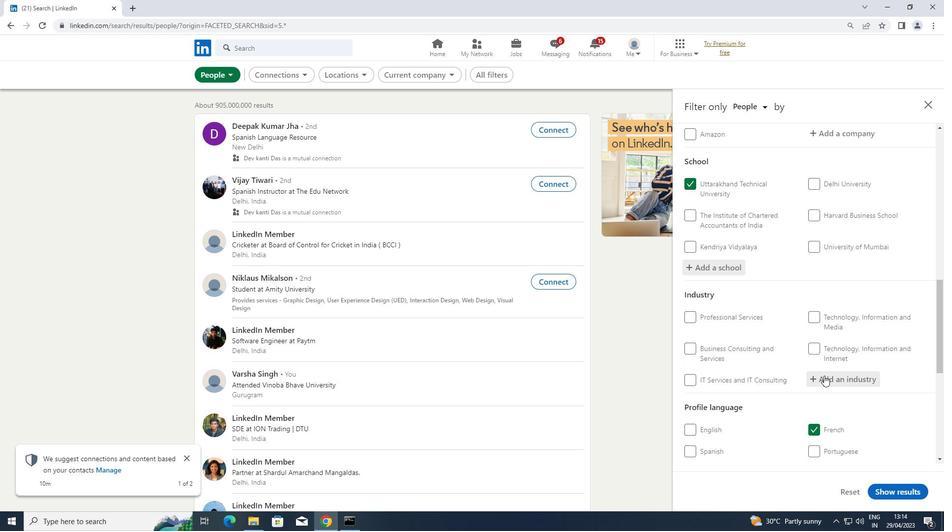 
Action: Key pressed <Key.shift>O<Key.backspace><Key.shift>PRIMARY
Screenshot: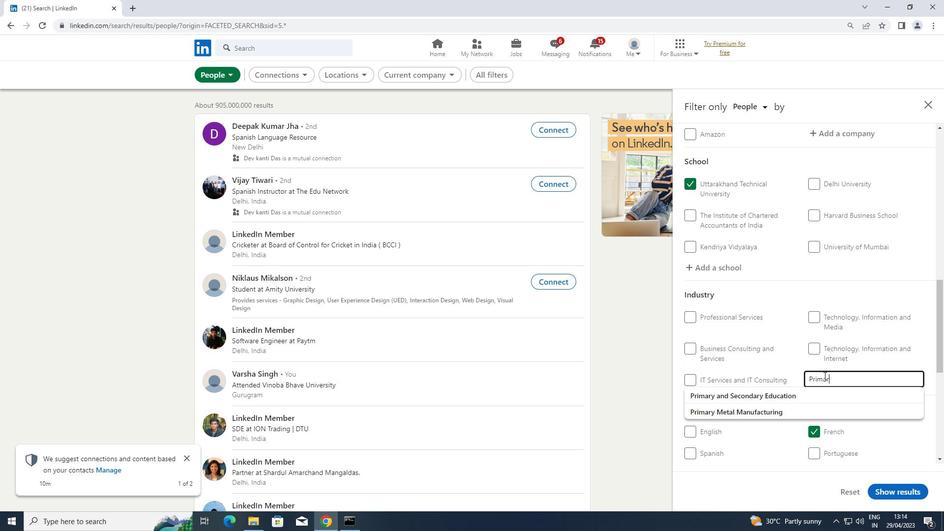 
Action: Mouse moved to (786, 392)
Screenshot: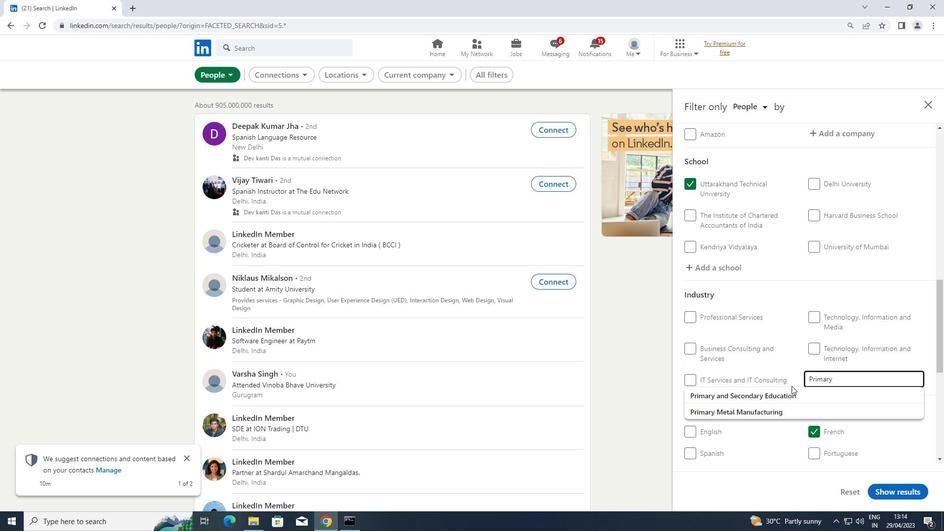
Action: Mouse pressed left at (786, 392)
Screenshot: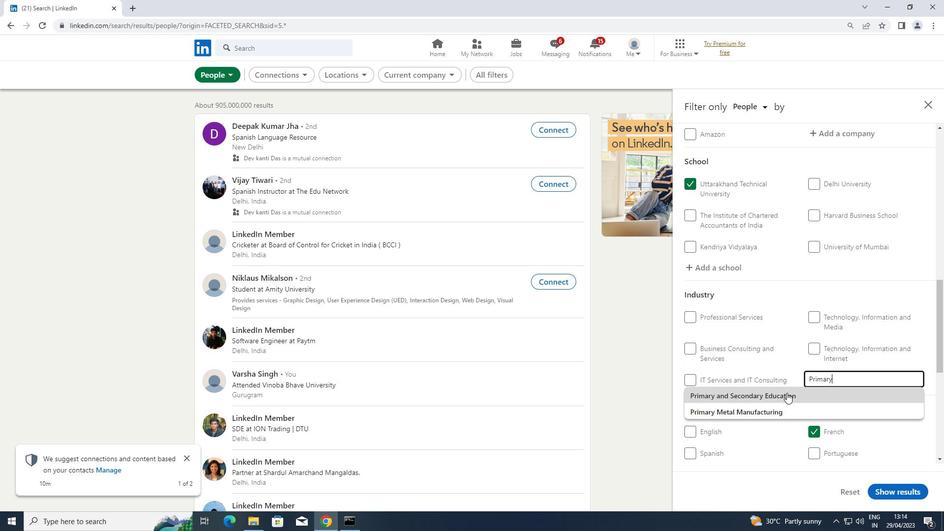 
Action: Mouse scrolled (786, 392) with delta (0, 0)
Screenshot: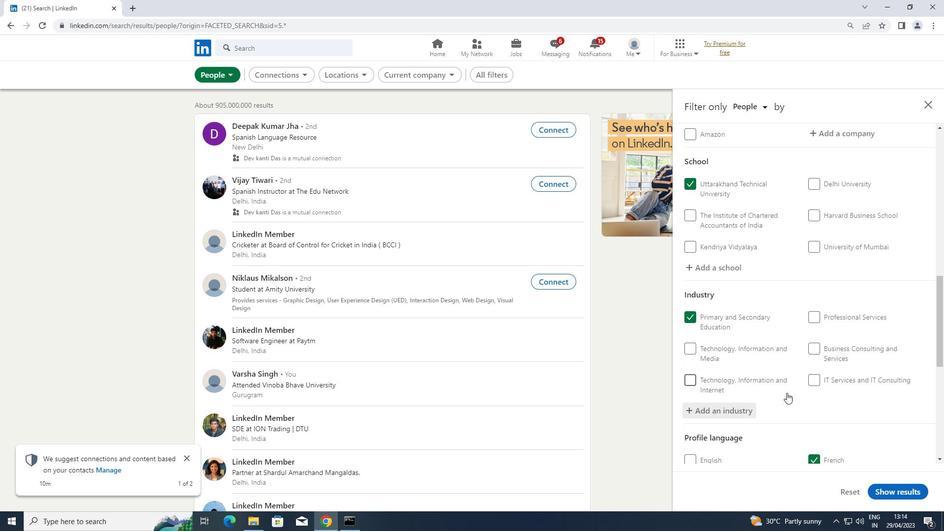 
Action: Mouse scrolled (786, 392) with delta (0, 0)
Screenshot: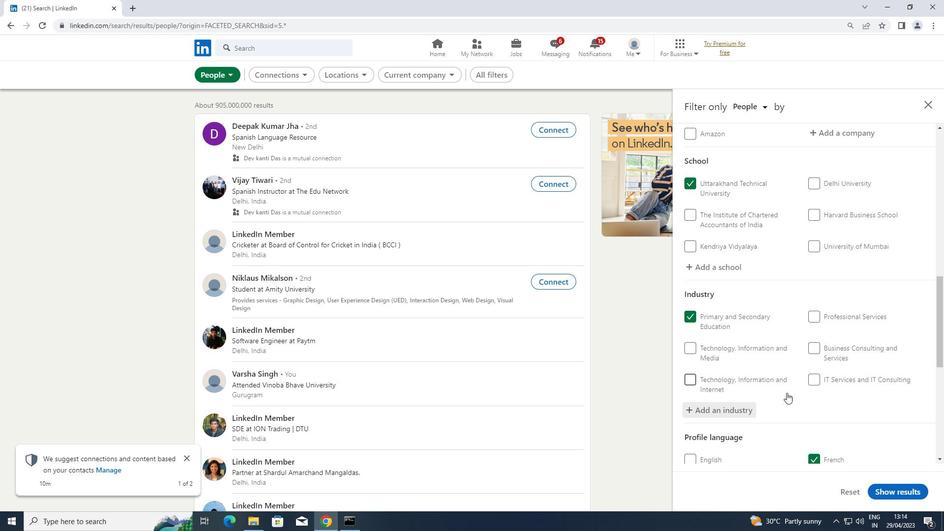
Action: Mouse moved to (786, 392)
Screenshot: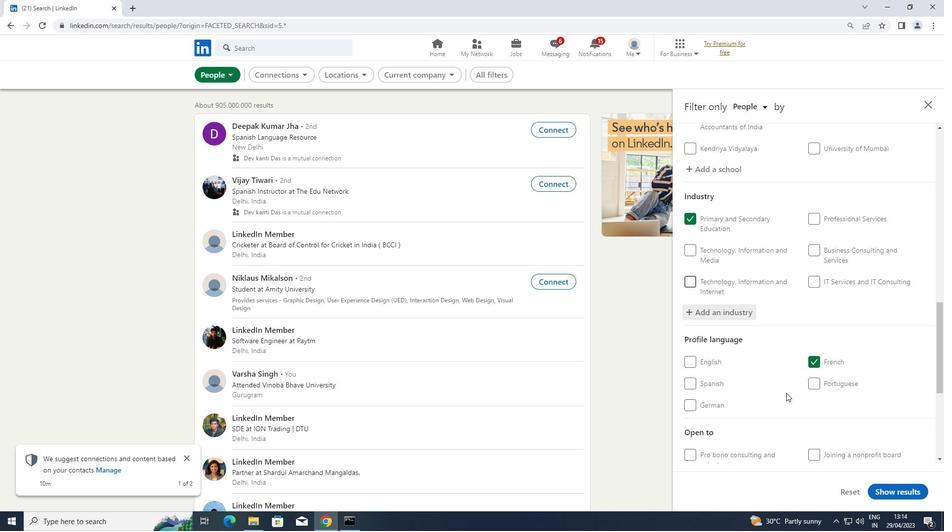 
Action: Mouse scrolled (786, 392) with delta (0, 0)
Screenshot: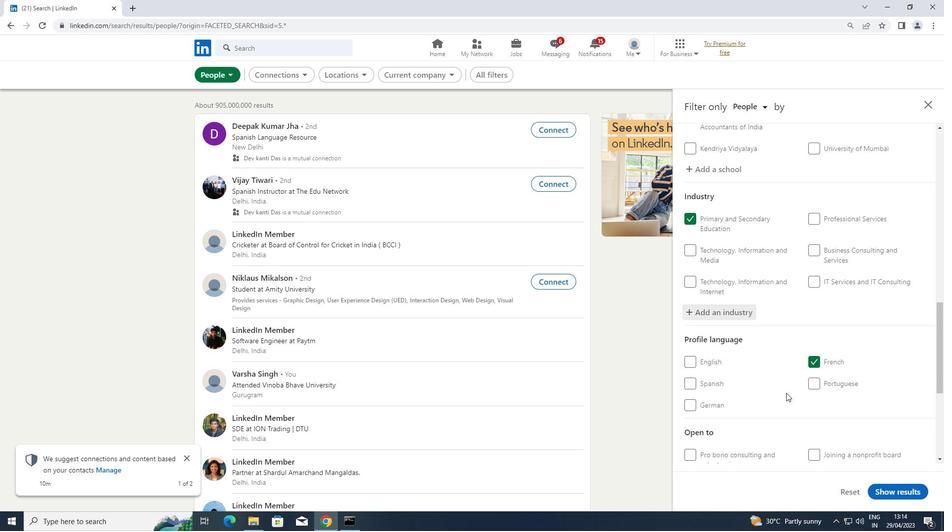 
Action: Mouse scrolled (786, 392) with delta (0, 0)
Screenshot: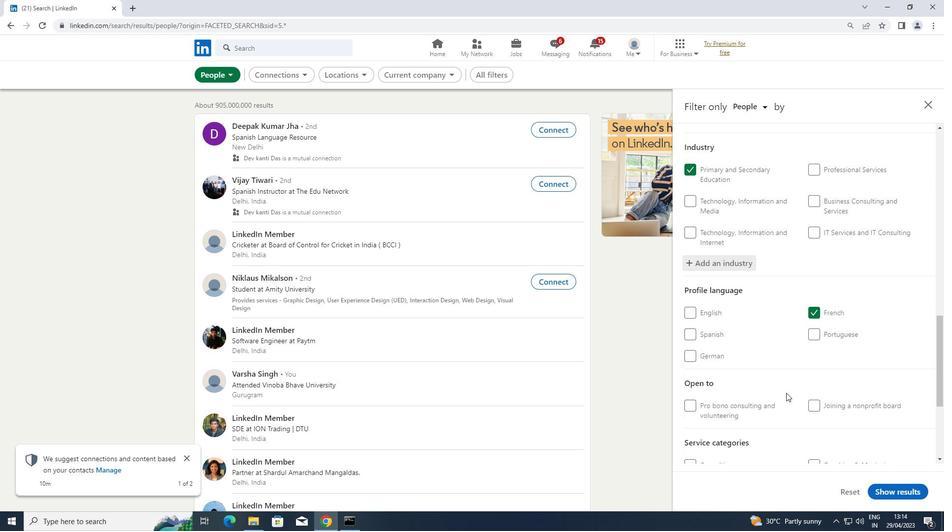 
Action: Mouse scrolled (786, 392) with delta (0, 0)
Screenshot: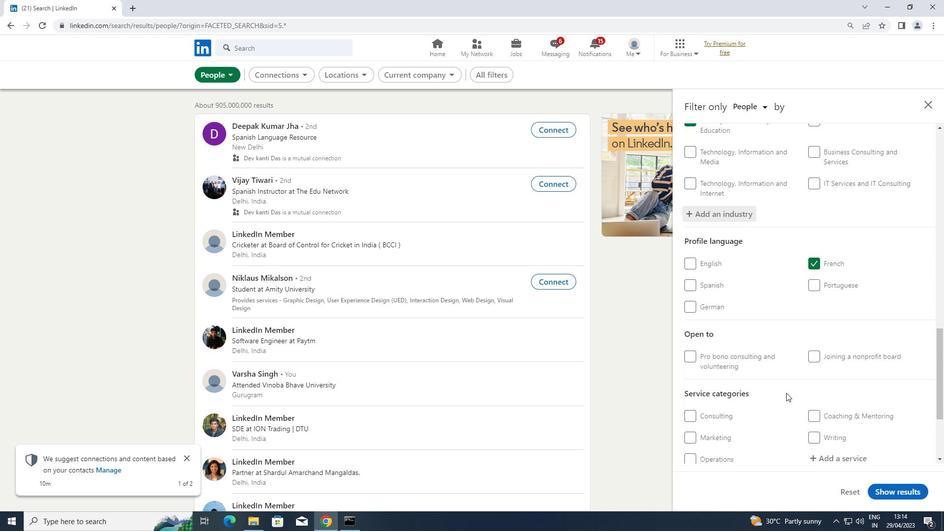 
Action: Mouse moved to (817, 401)
Screenshot: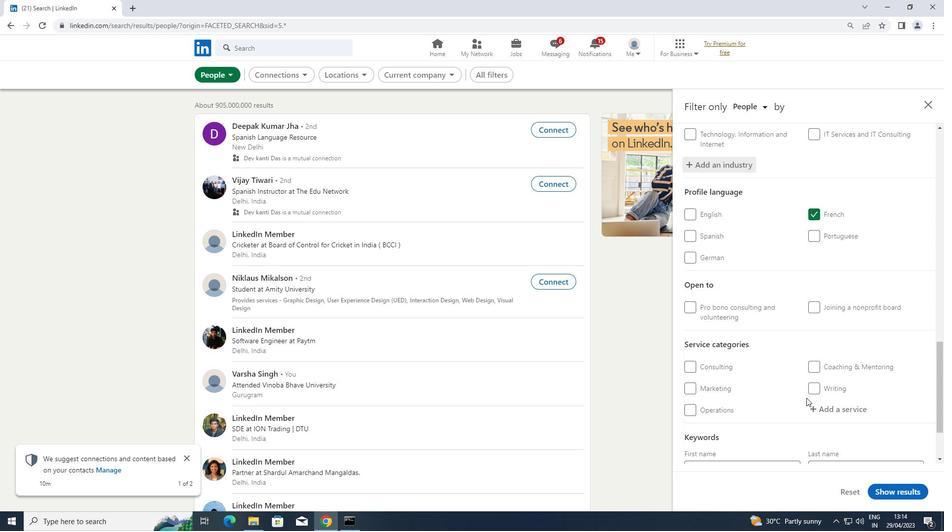 
Action: Mouse pressed left at (817, 401)
Screenshot: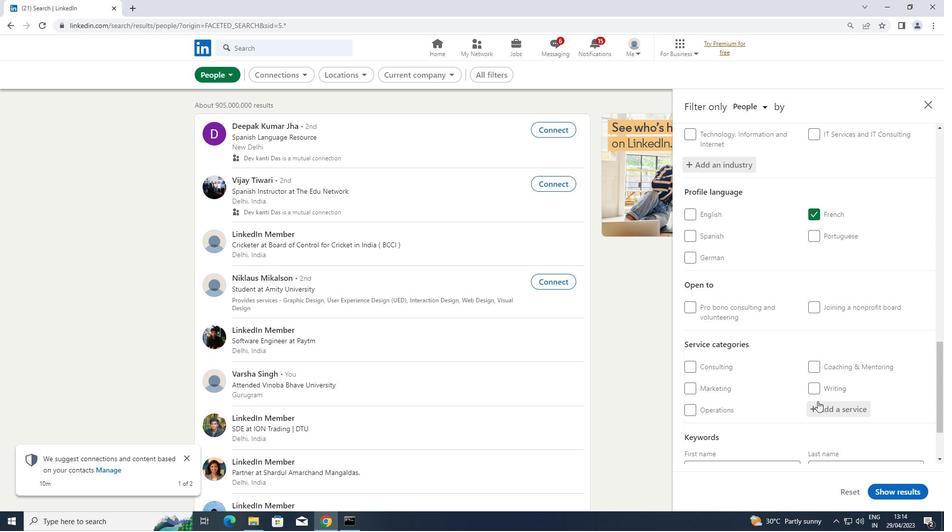 
Action: Key pressed <Key.shift>FINANCIAL
Screenshot: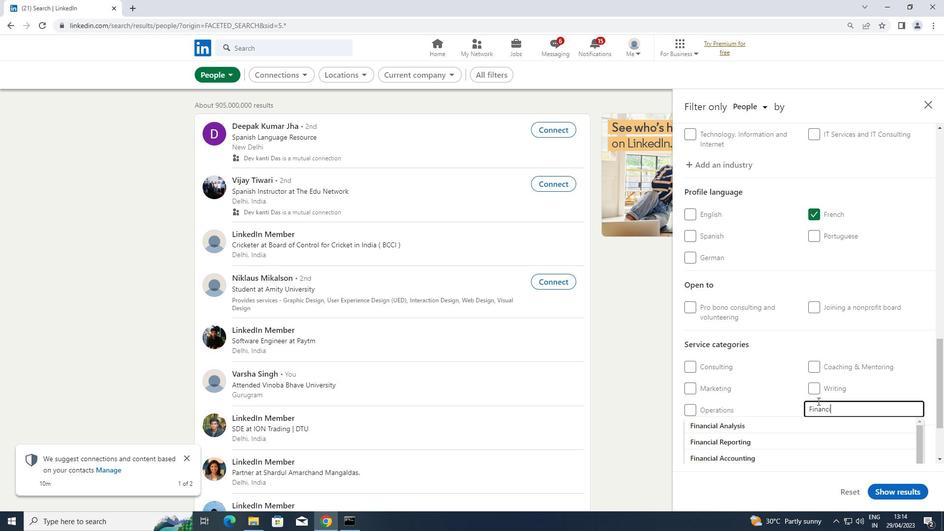 
Action: Mouse moved to (756, 419)
Screenshot: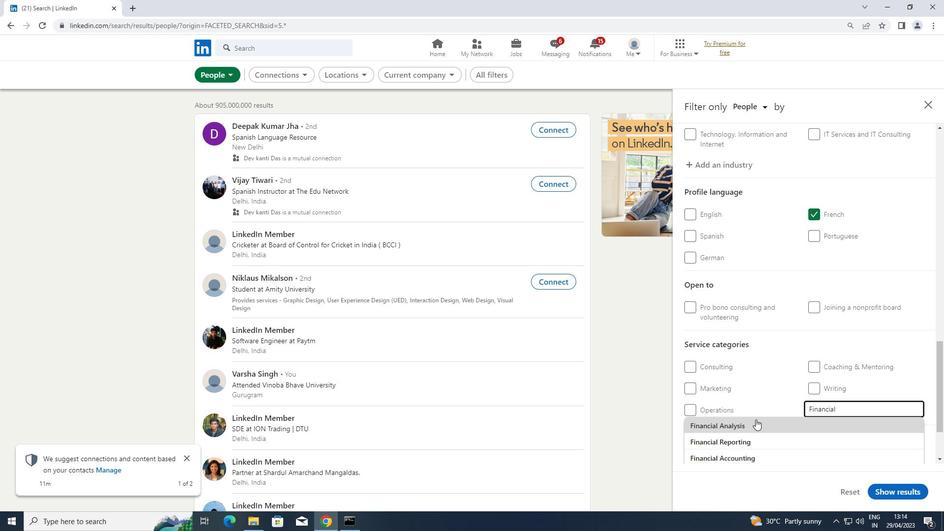 
Action: Mouse scrolled (756, 419) with delta (0, 0)
Screenshot: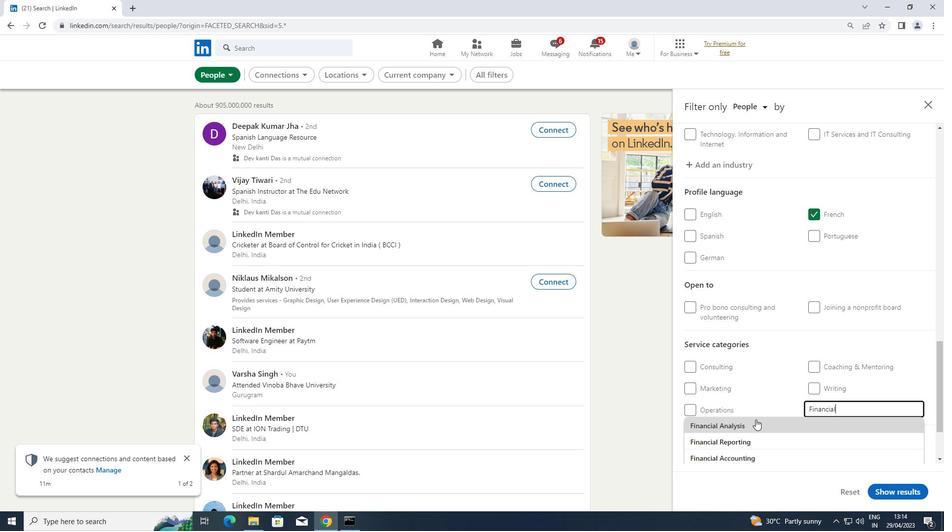 
Action: Mouse moved to (748, 435)
Screenshot: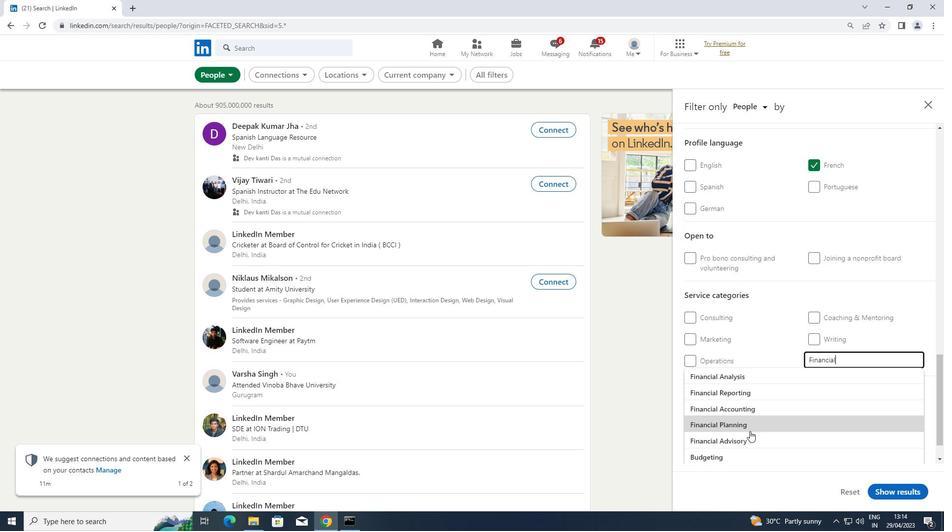 
Action: Mouse pressed left at (748, 435)
Screenshot: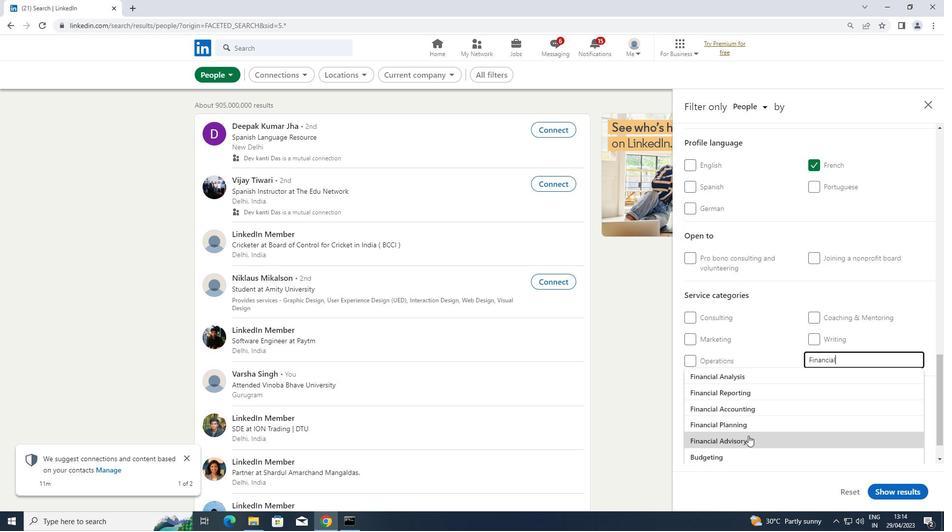
Action: Mouse moved to (759, 413)
Screenshot: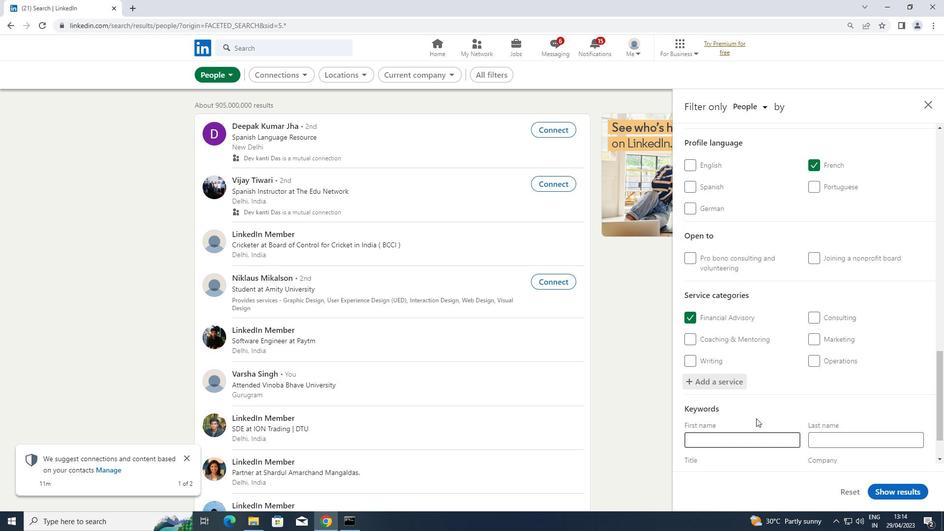
Action: Mouse scrolled (759, 413) with delta (0, 0)
Screenshot: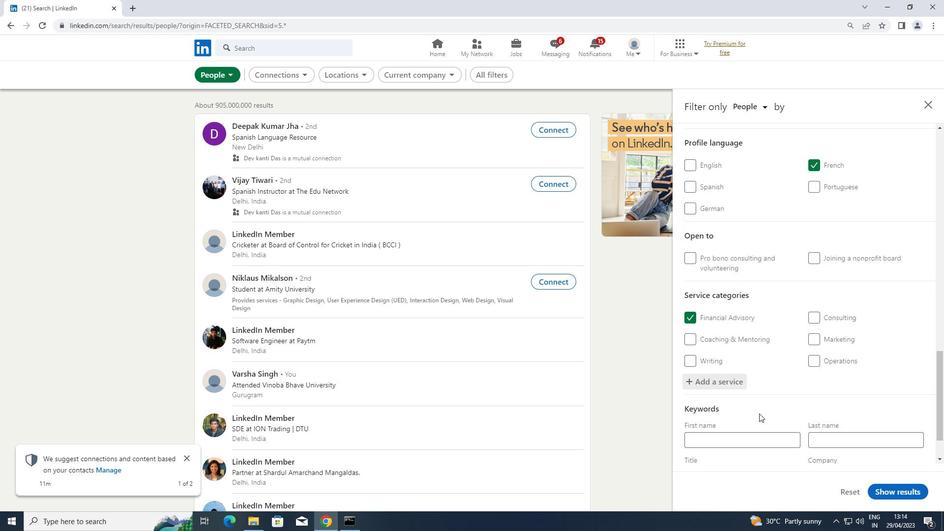
Action: Mouse scrolled (759, 413) with delta (0, 0)
Screenshot: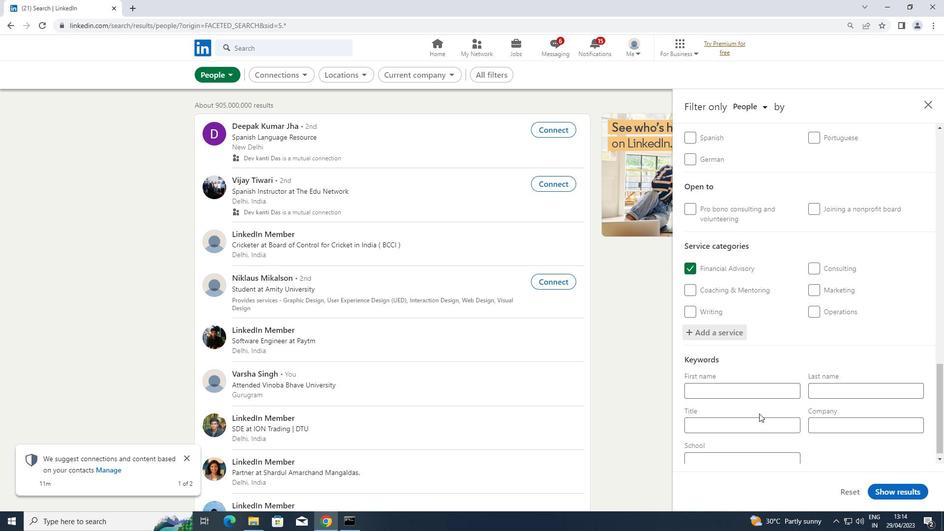 
Action: Mouse scrolled (759, 413) with delta (0, 0)
Screenshot: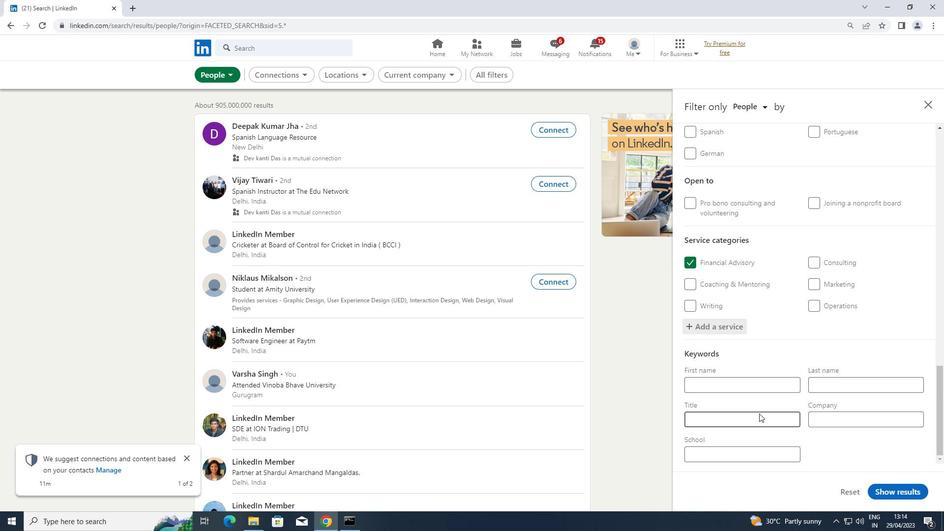 
Action: Mouse moved to (759, 415)
Screenshot: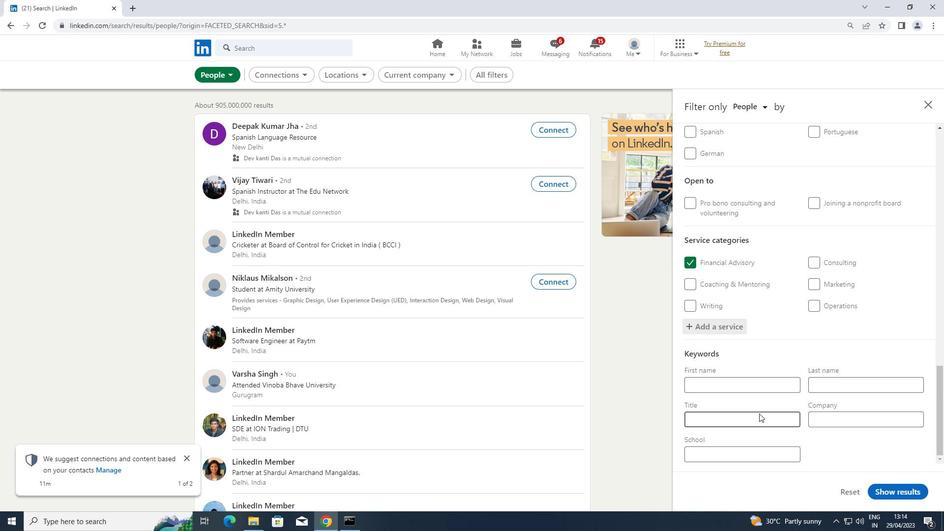 
Action: Mouse pressed left at (759, 415)
Screenshot: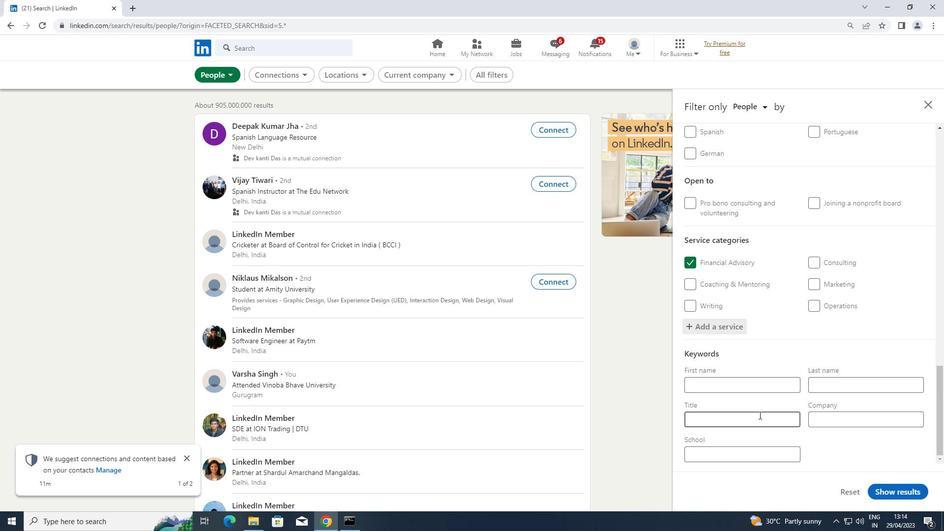 
Action: Key pressed <Key.shift>COUPLES<Key.space><Key.shift>COUNSELOR
Screenshot: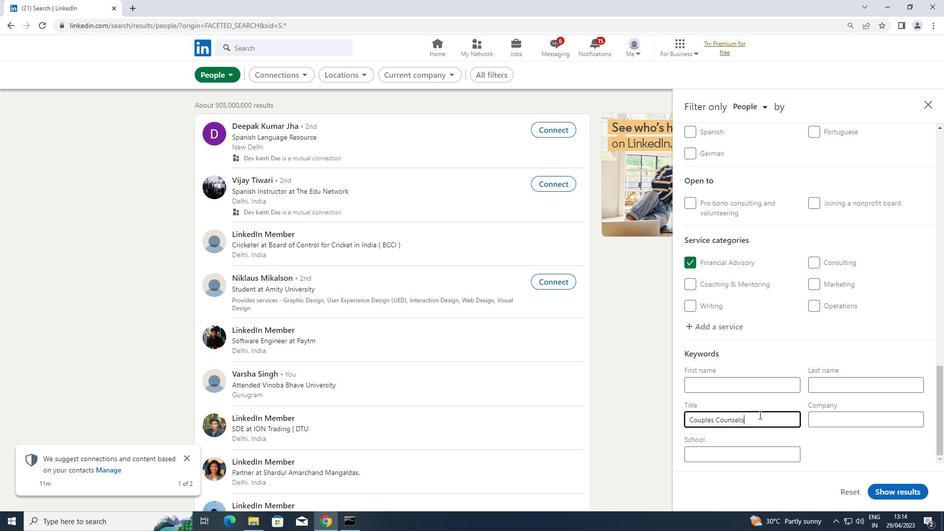 
Action: Mouse moved to (882, 489)
Screenshot: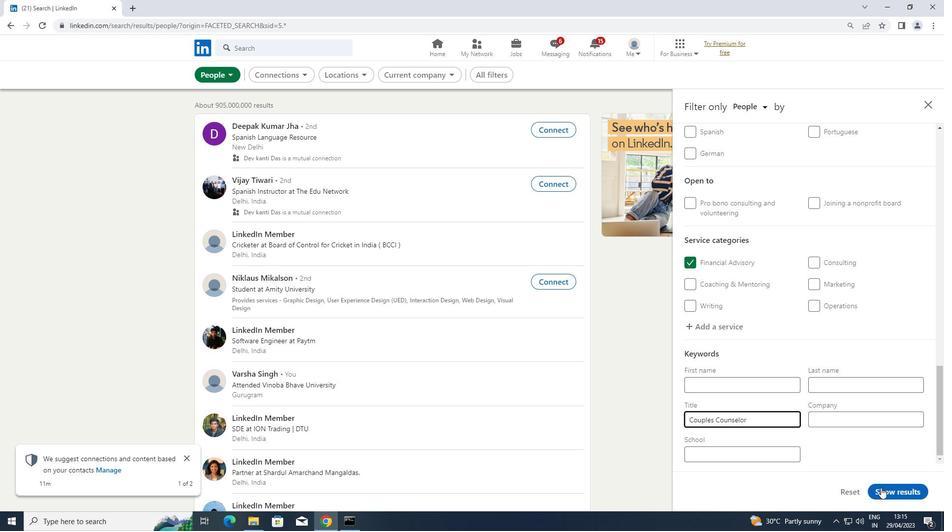 
Action: Mouse pressed left at (882, 489)
Screenshot: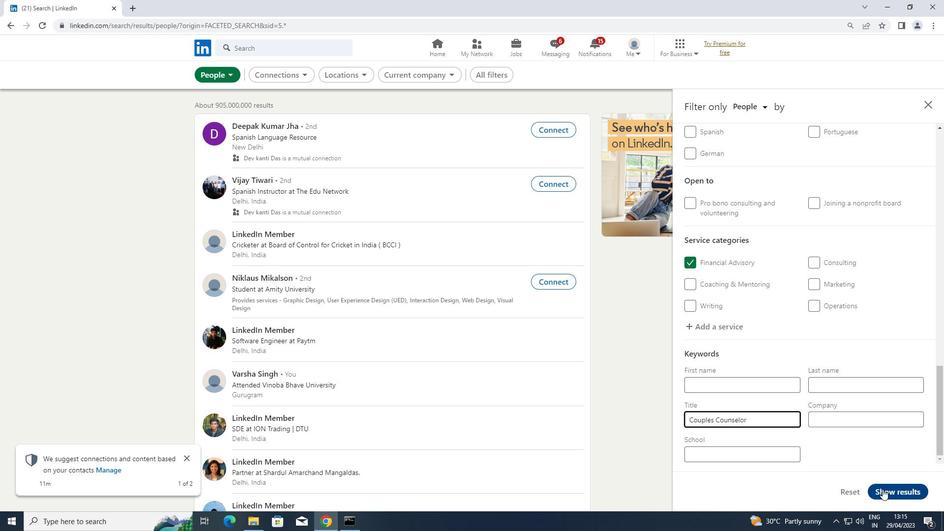 
